 Task: Search one way flight ticket for 4 adults, 2 children, 2 infants in seat and 1 infant on lap in economy from Salina: Salina Regional Airport to Jacksonville: Albert J. Ellis Airport on 5-3-2023. Choice of flights is Singapure airlines. Price is upto 100000. Outbound departure time preference is 4:30.
Action: Mouse moved to (316, 272)
Screenshot: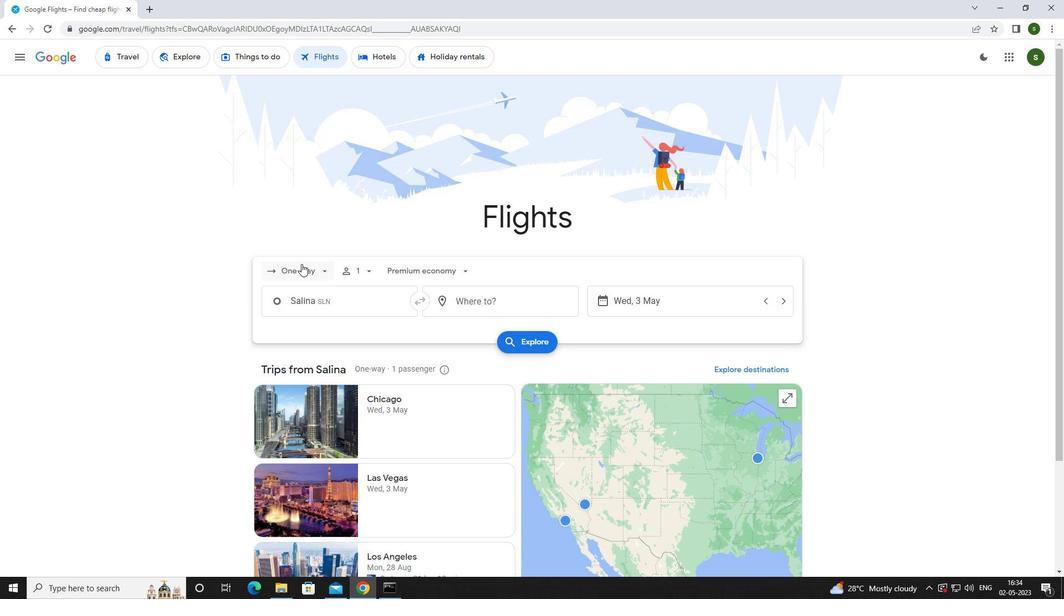 
Action: Mouse pressed left at (316, 272)
Screenshot: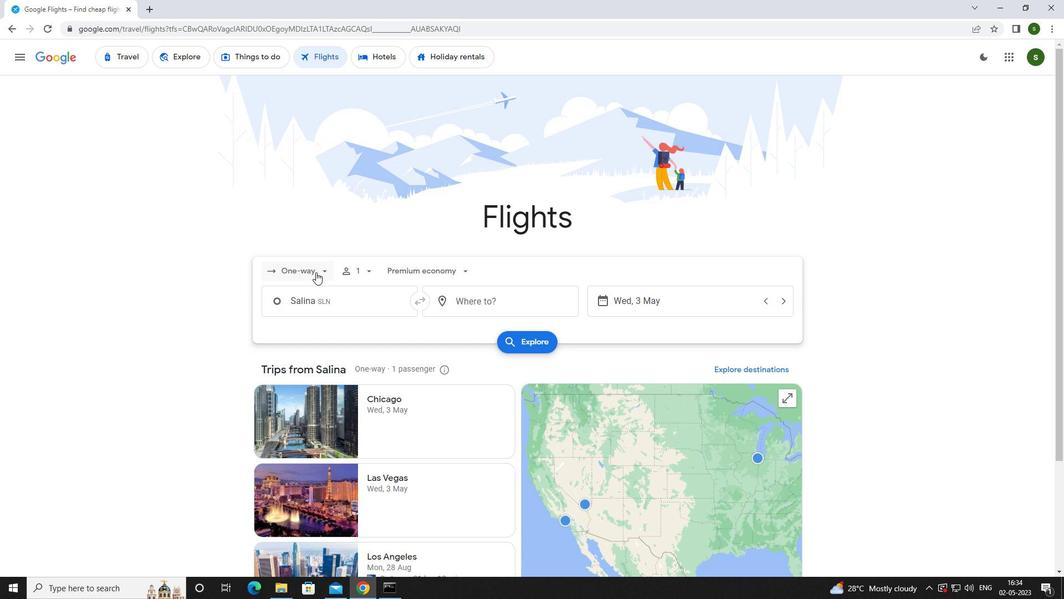 
Action: Mouse moved to (320, 320)
Screenshot: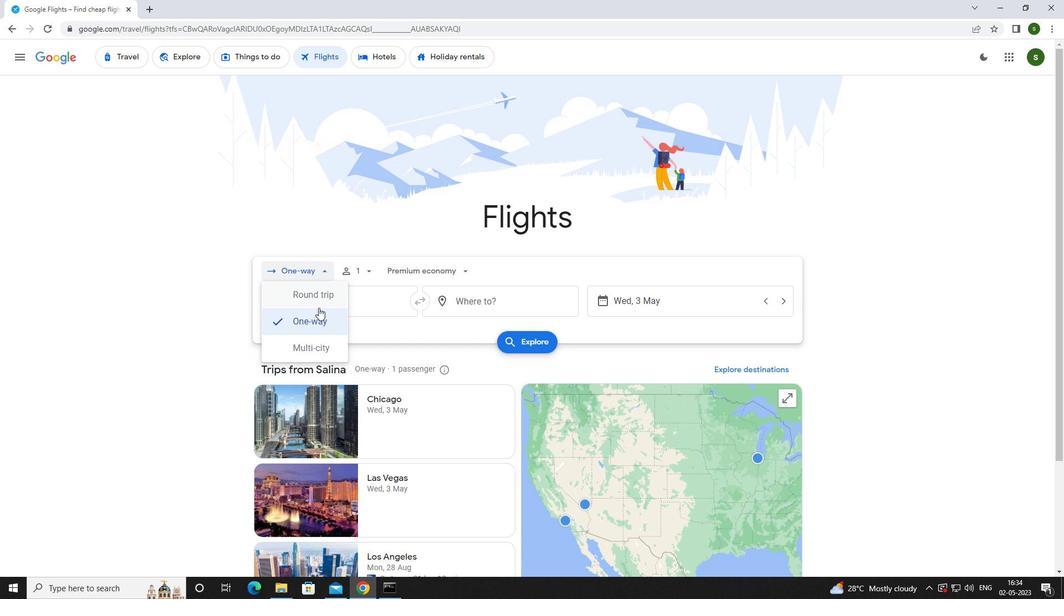 
Action: Mouse pressed left at (320, 320)
Screenshot: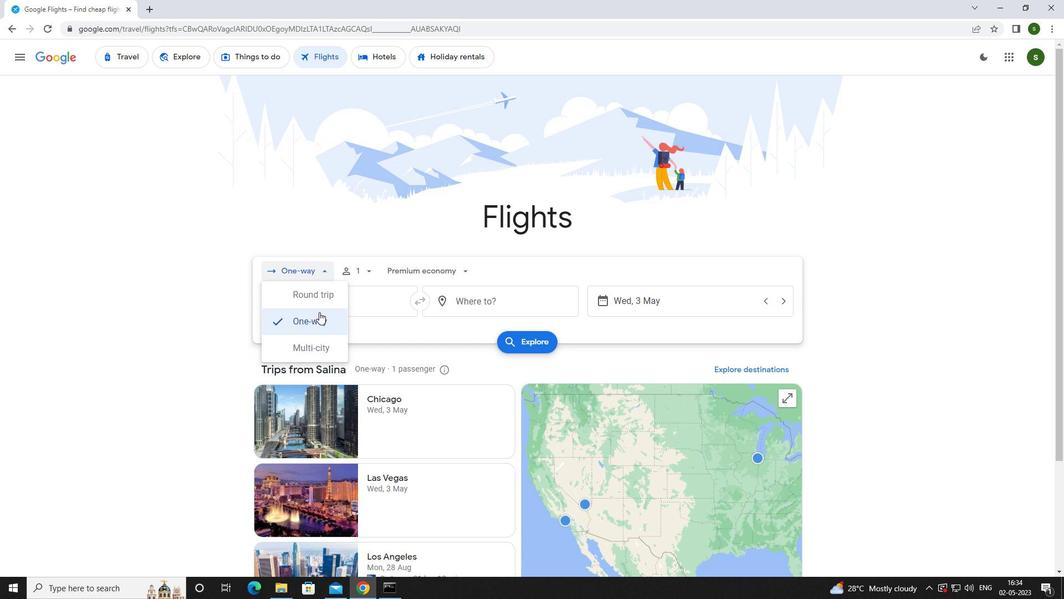 
Action: Mouse moved to (372, 271)
Screenshot: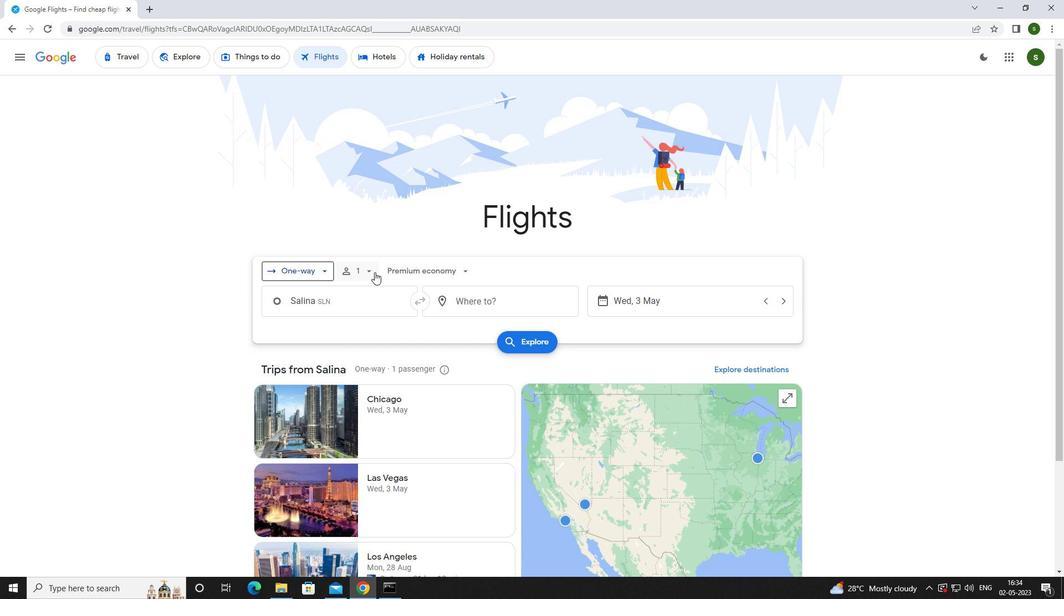 
Action: Mouse pressed left at (372, 271)
Screenshot: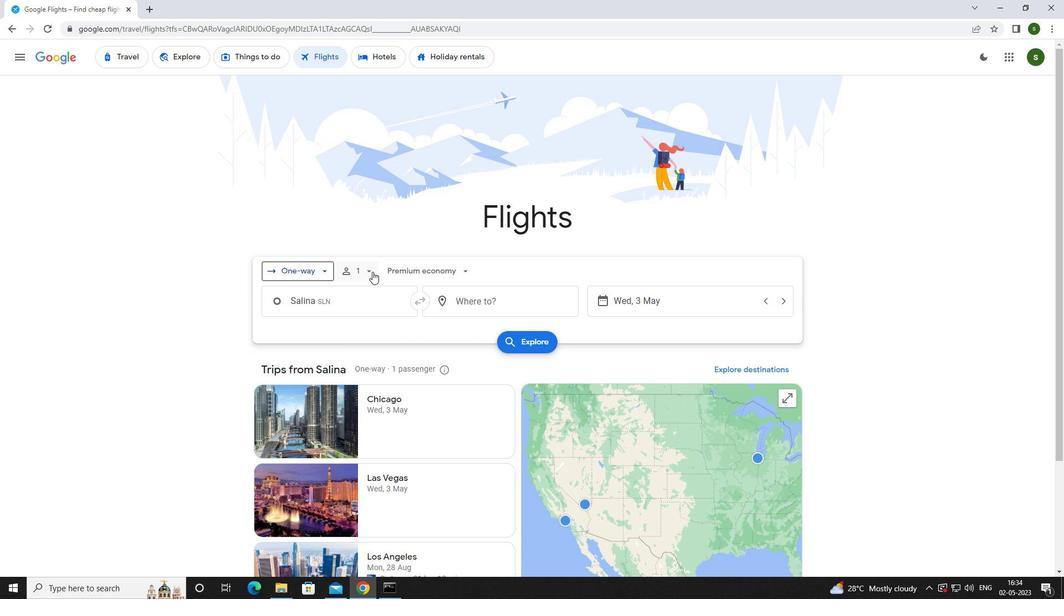 
Action: Mouse moved to (459, 300)
Screenshot: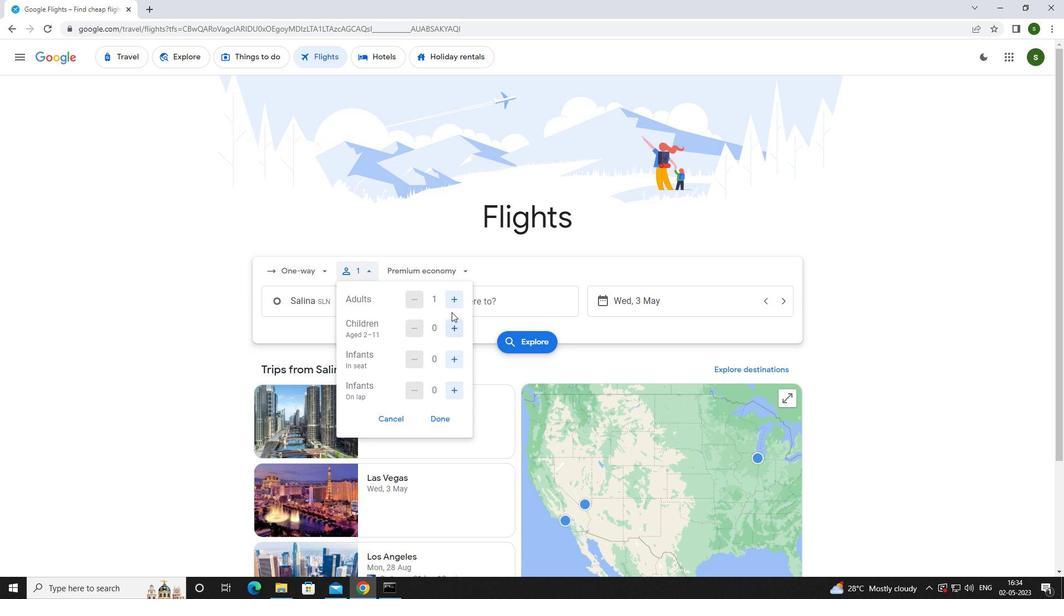 
Action: Mouse pressed left at (459, 300)
Screenshot: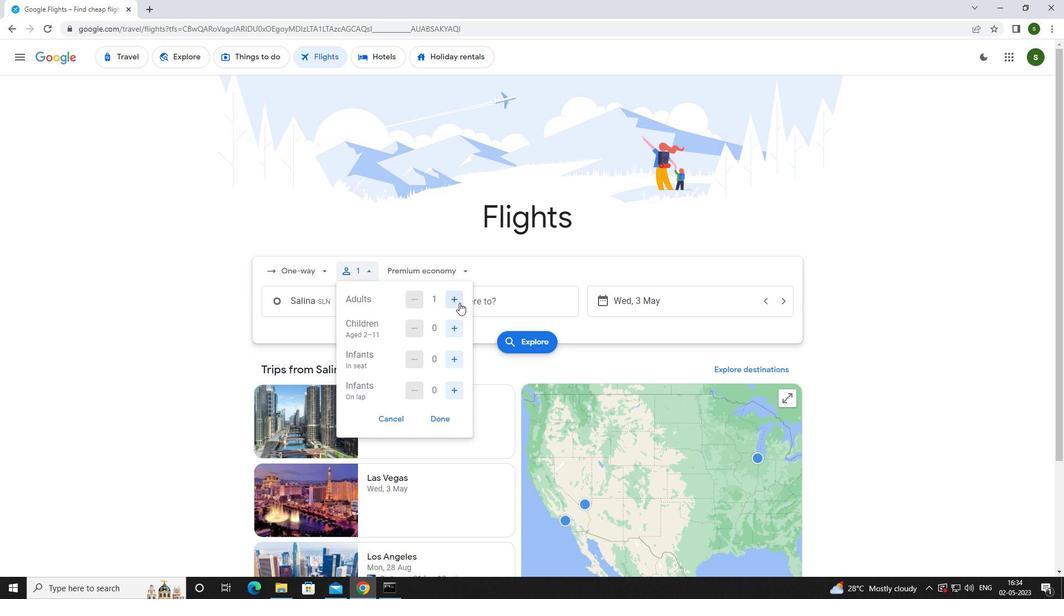 
Action: Mouse pressed left at (459, 300)
Screenshot: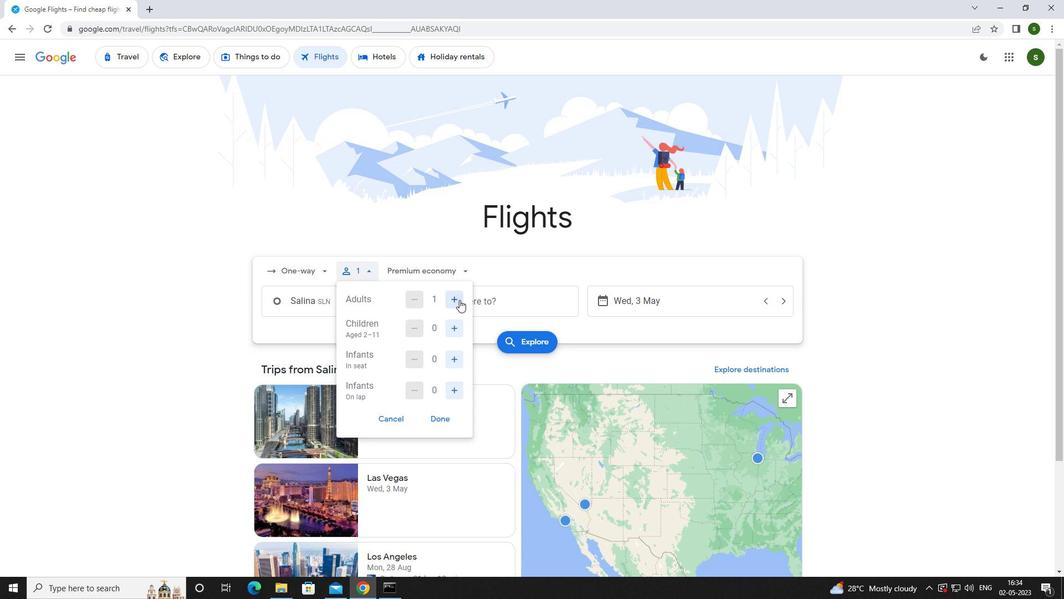 
Action: Mouse pressed left at (459, 300)
Screenshot: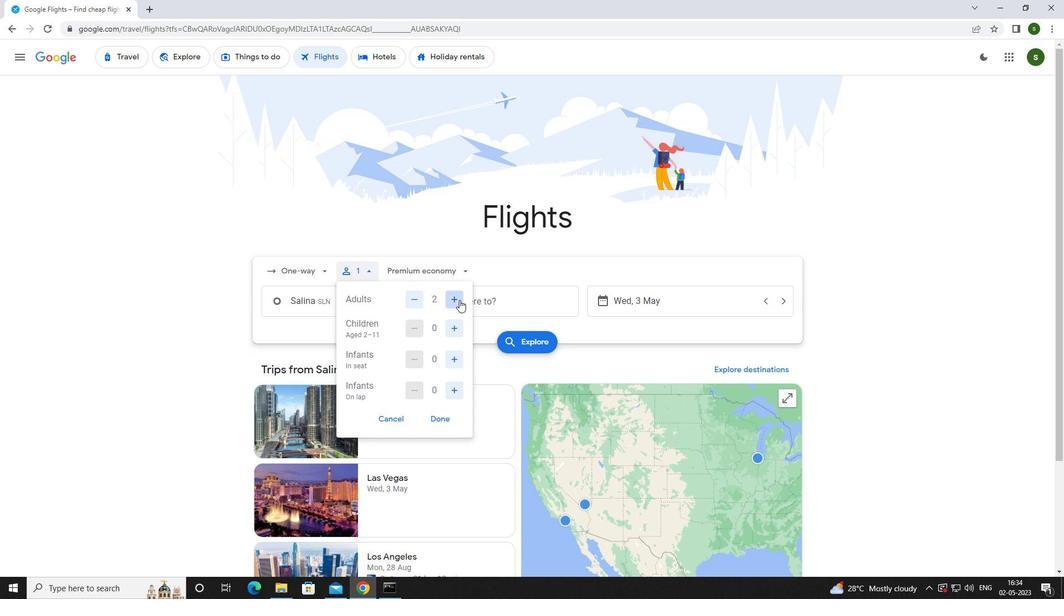 
Action: Mouse moved to (453, 325)
Screenshot: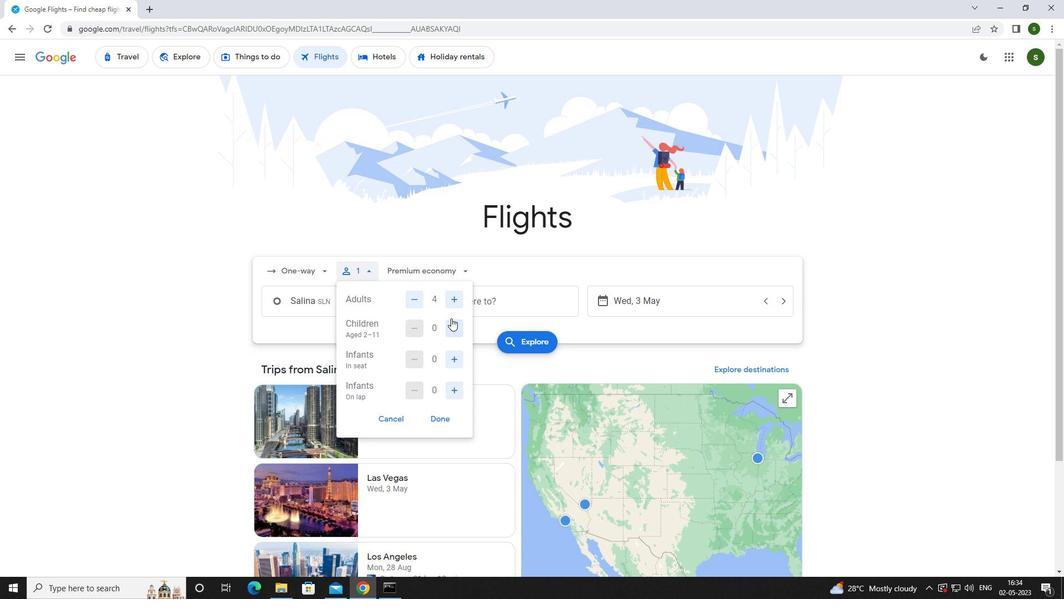 
Action: Mouse pressed left at (453, 325)
Screenshot: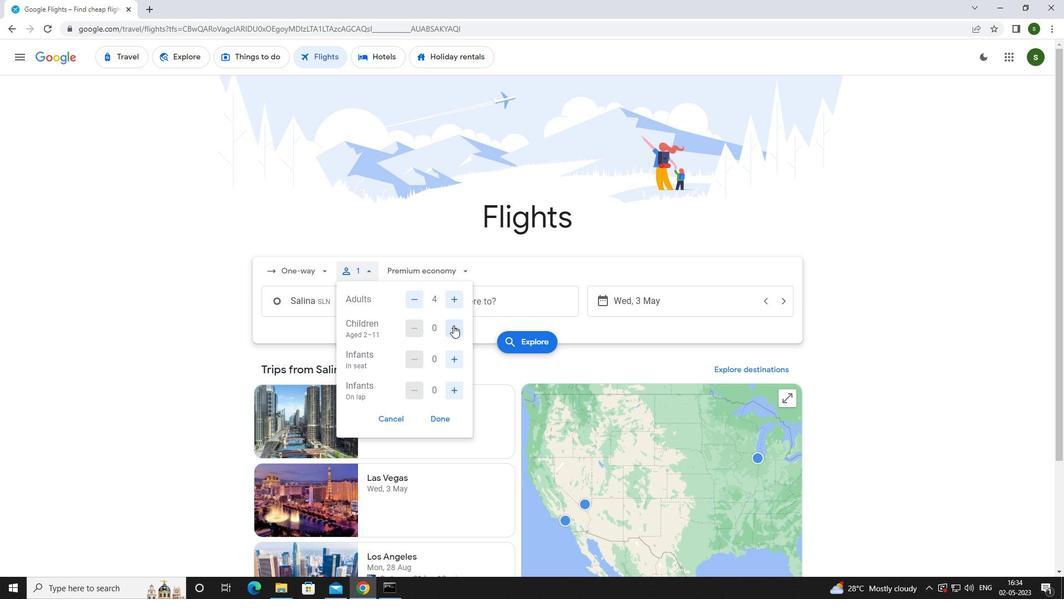 
Action: Mouse pressed left at (453, 325)
Screenshot: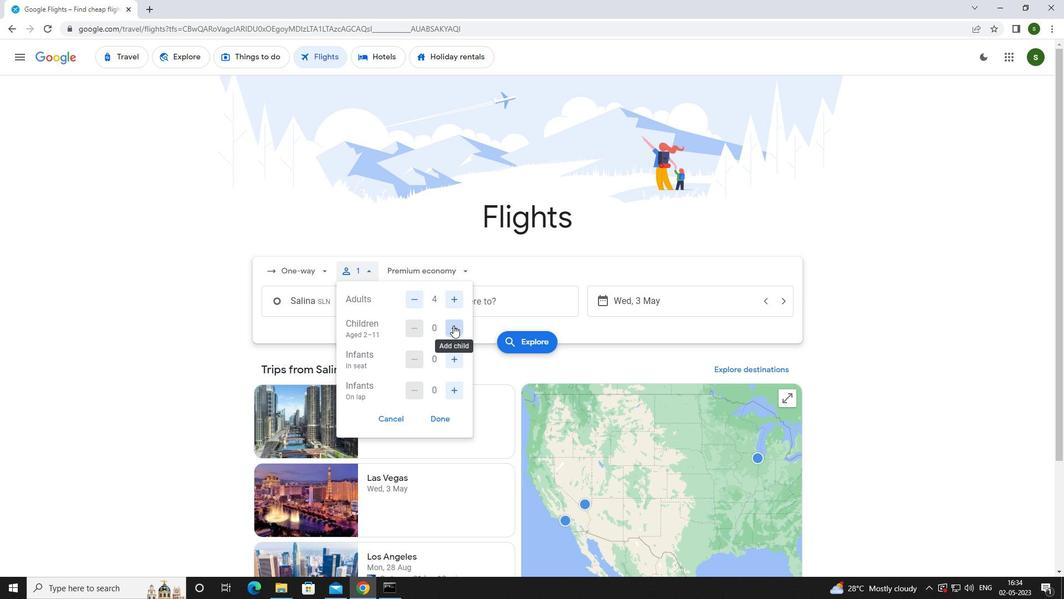 
Action: Mouse moved to (455, 355)
Screenshot: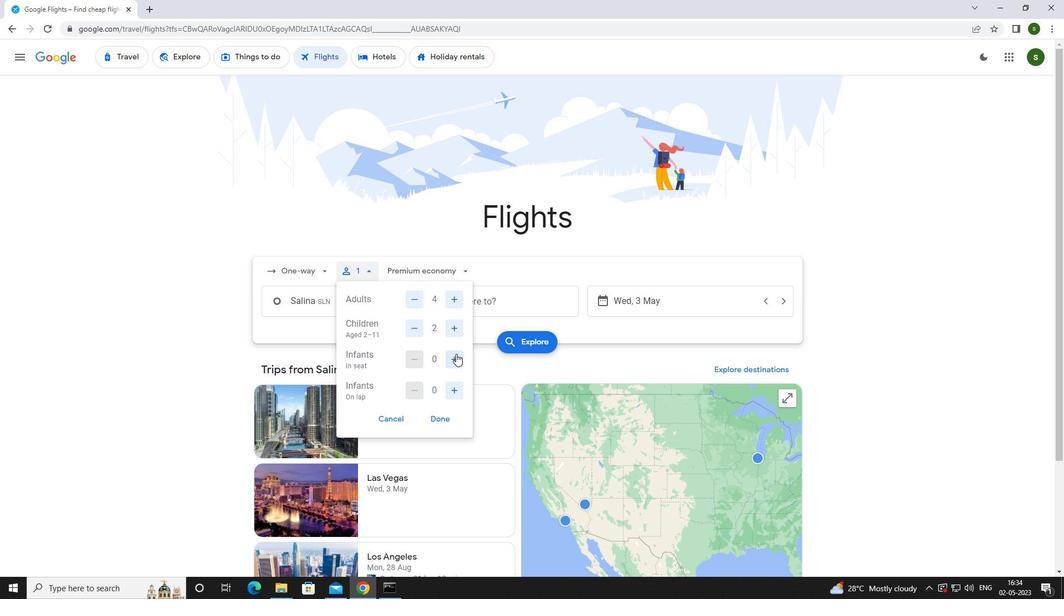 
Action: Mouse pressed left at (455, 355)
Screenshot: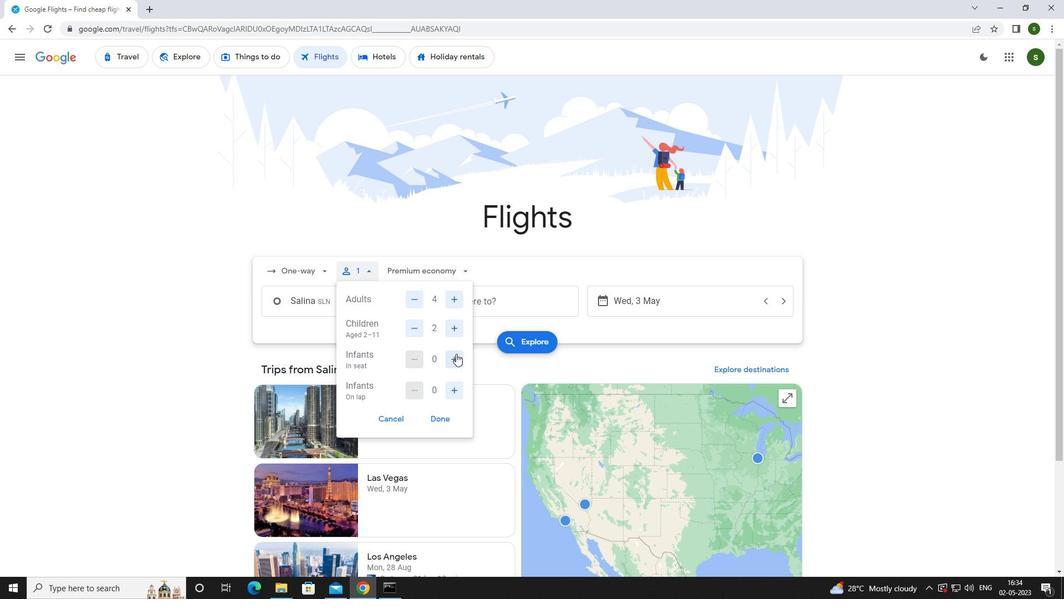 
Action: Mouse pressed left at (455, 355)
Screenshot: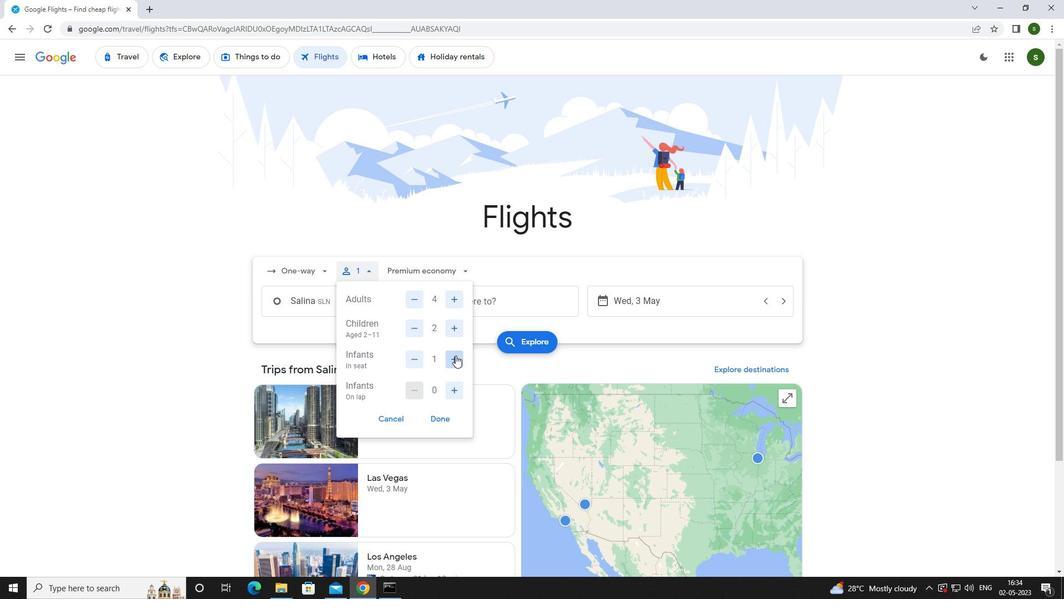 
Action: Mouse moved to (452, 389)
Screenshot: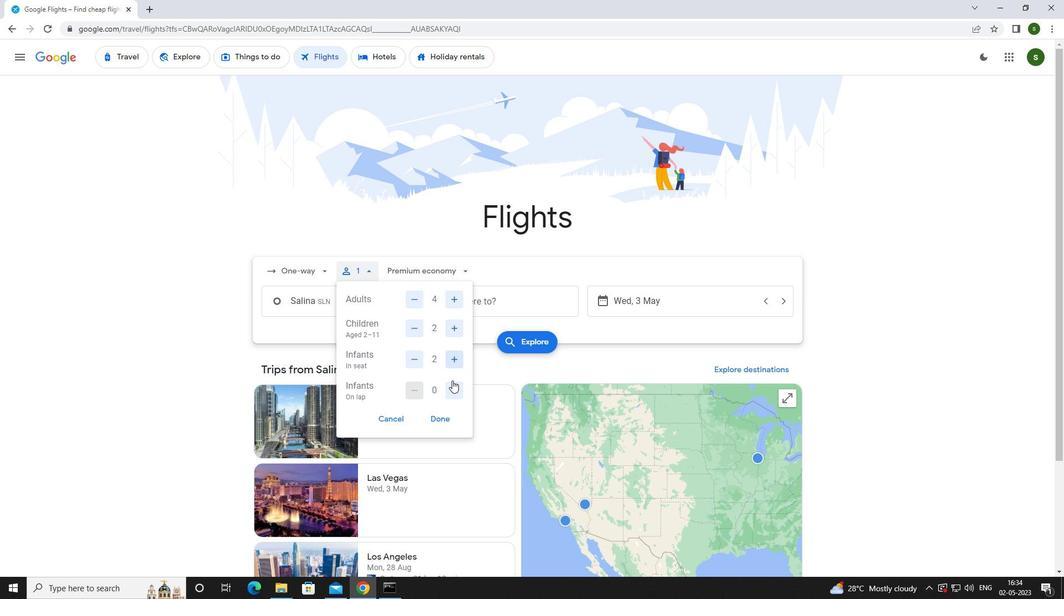 
Action: Mouse pressed left at (452, 389)
Screenshot: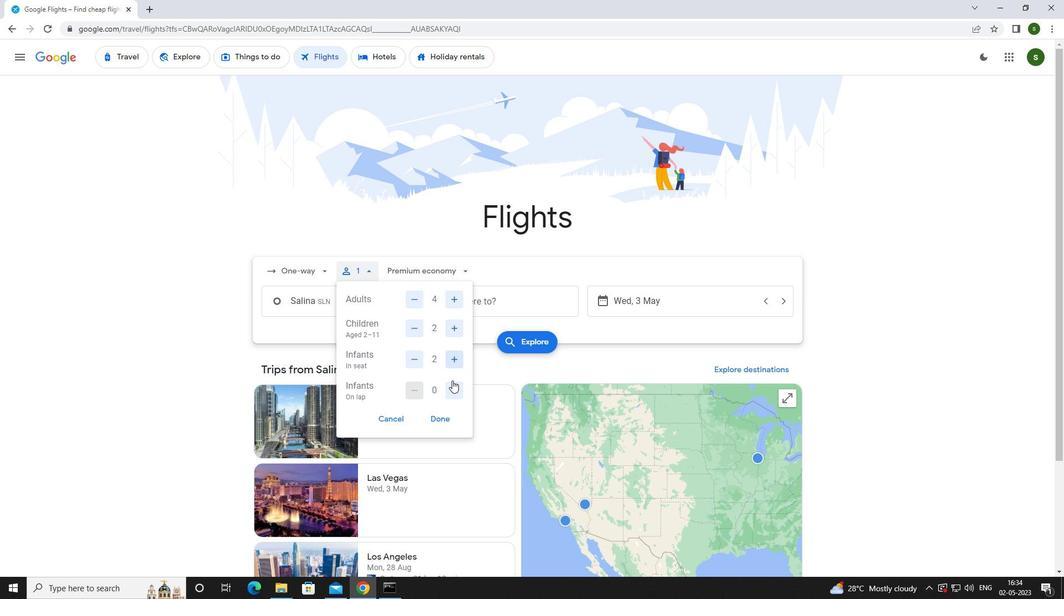
Action: Mouse moved to (455, 272)
Screenshot: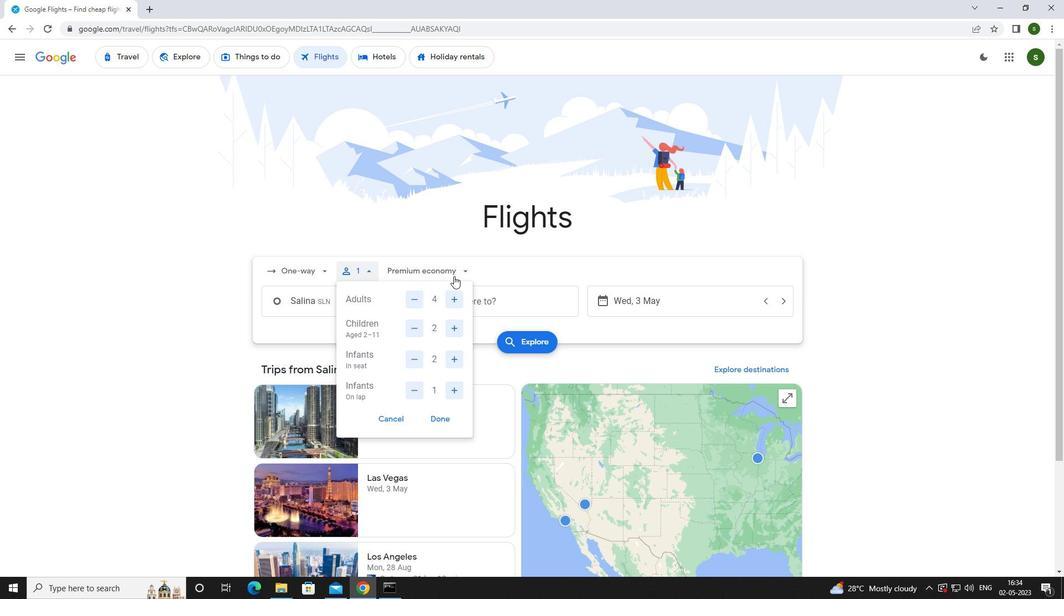 
Action: Mouse pressed left at (455, 272)
Screenshot: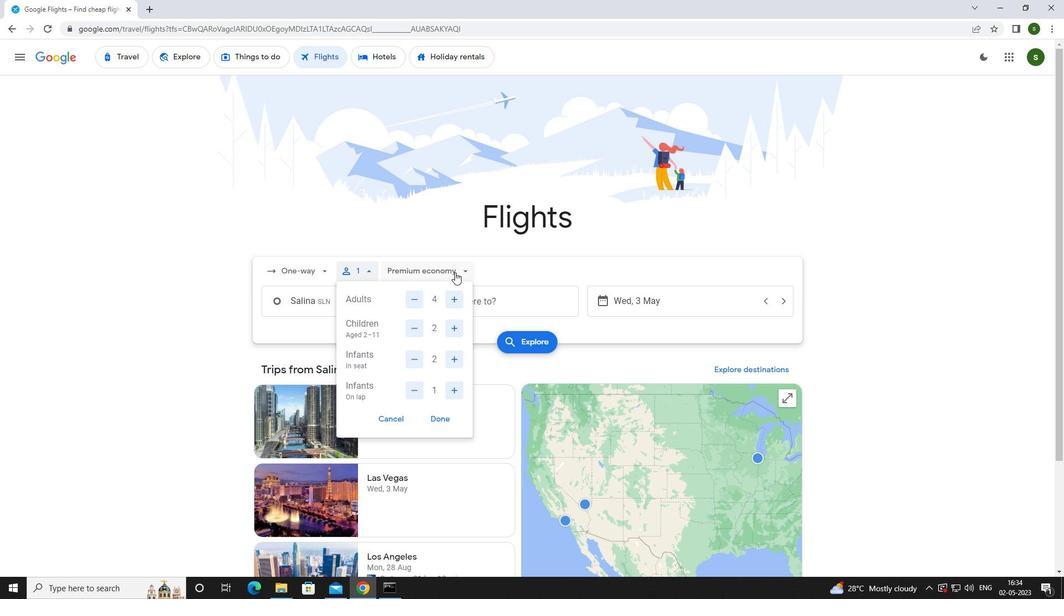 
Action: Mouse moved to (453, 292)
Screenshot: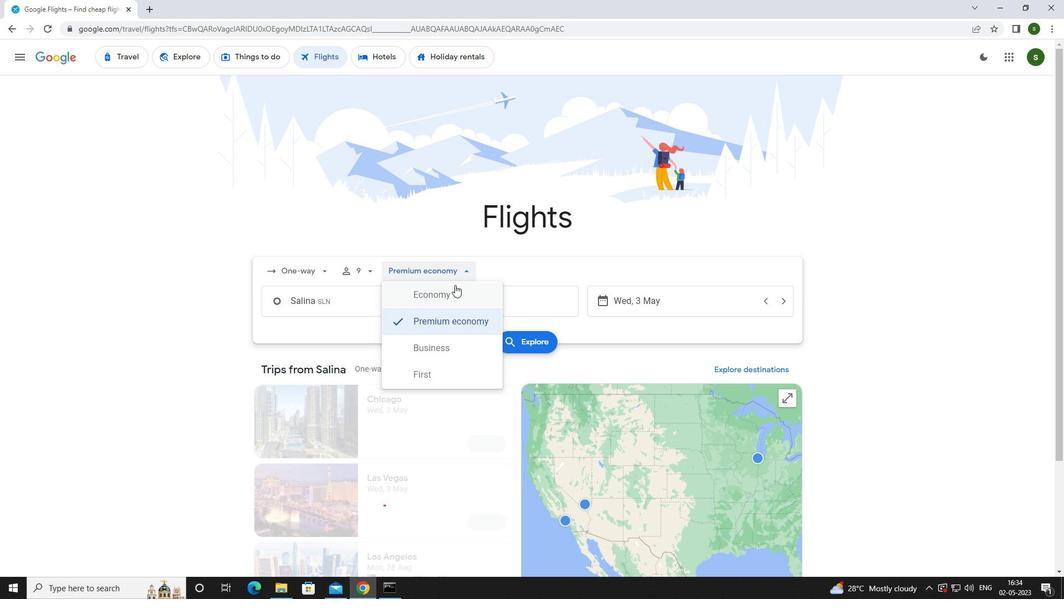 
Action: Mouse pressed left at (453, 292)
Screenshot: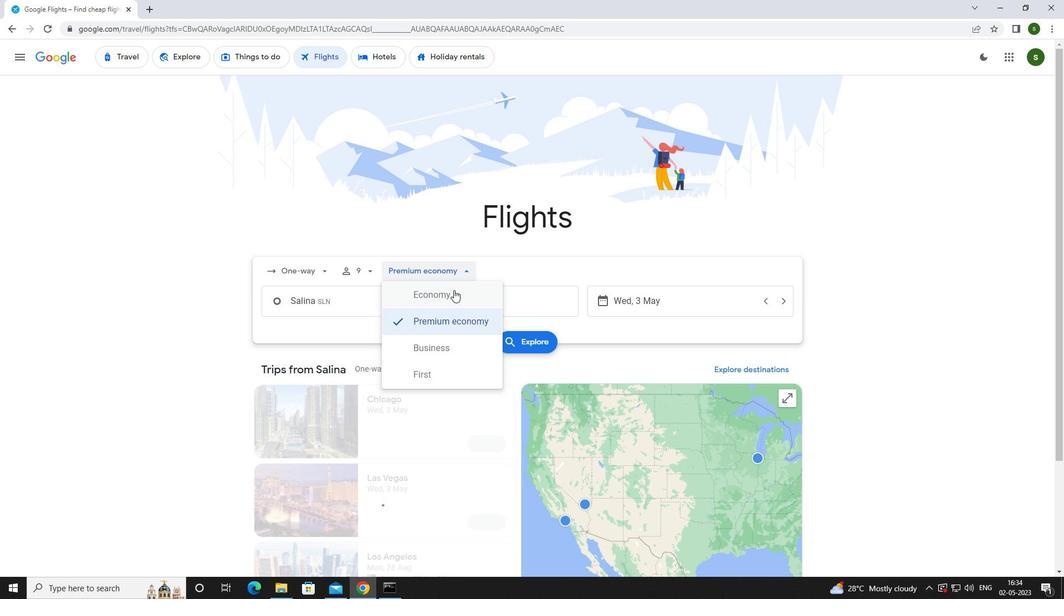 
Action: Mouse moved to (381, 304)
Screenshot: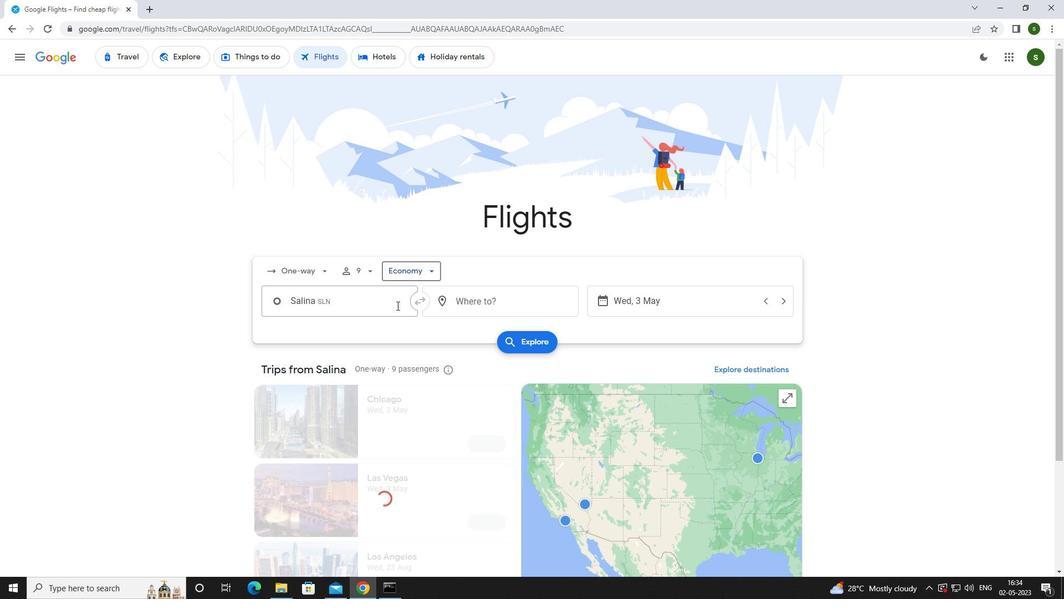 
Action: Mouse pressed left at (381, 304)
Screenshot: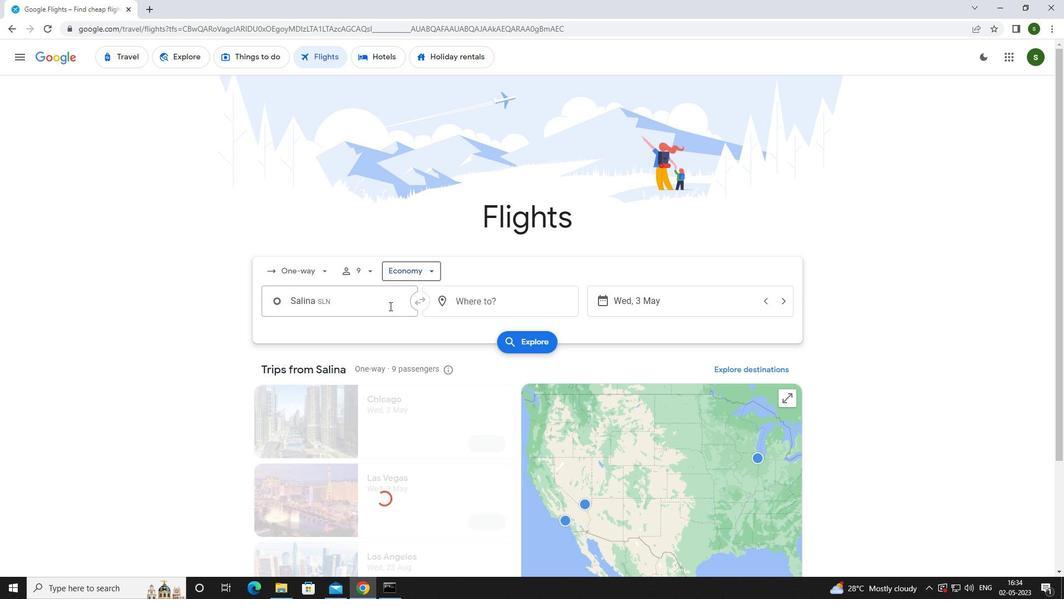 
Action: Key pressed <Key.caps_lock>s<Key.caps_lock>alina
Screenshot: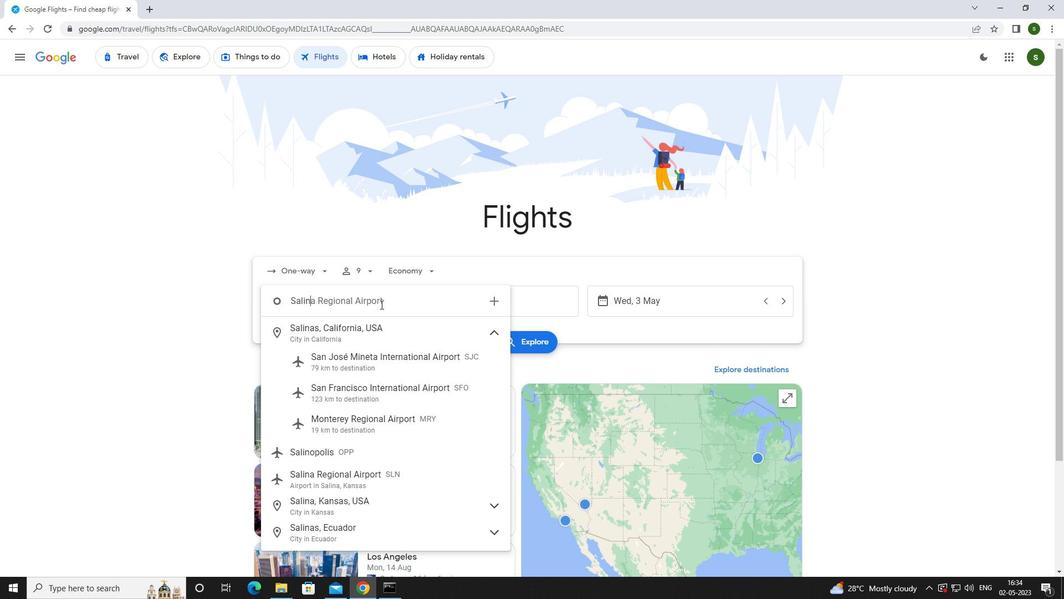 
Action: Mouse moved to (362, 448)
Screenshot: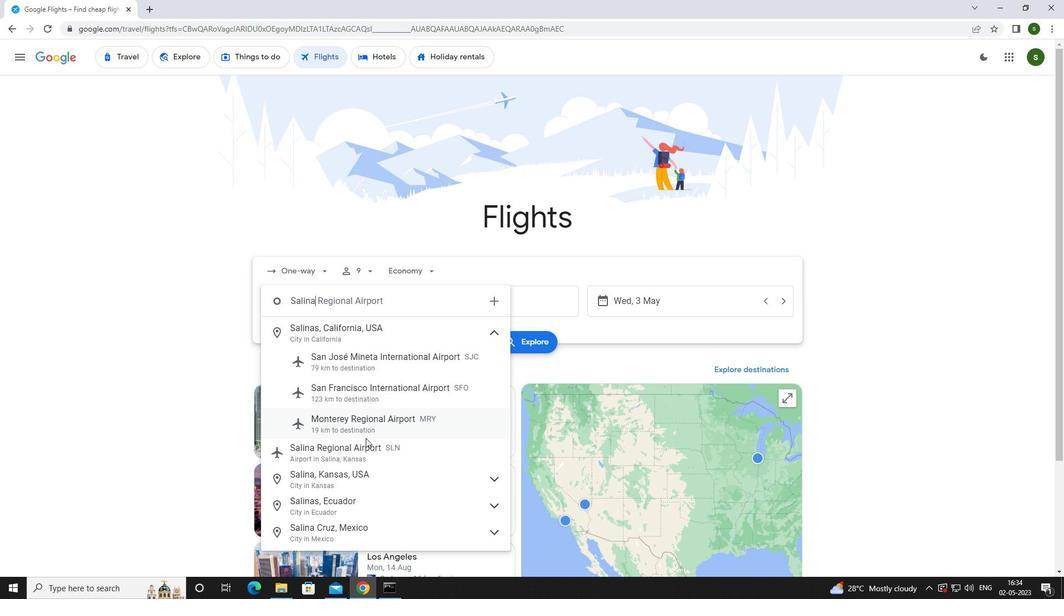 
Action: Mouse pressed left at (362, 448)
Screenshot: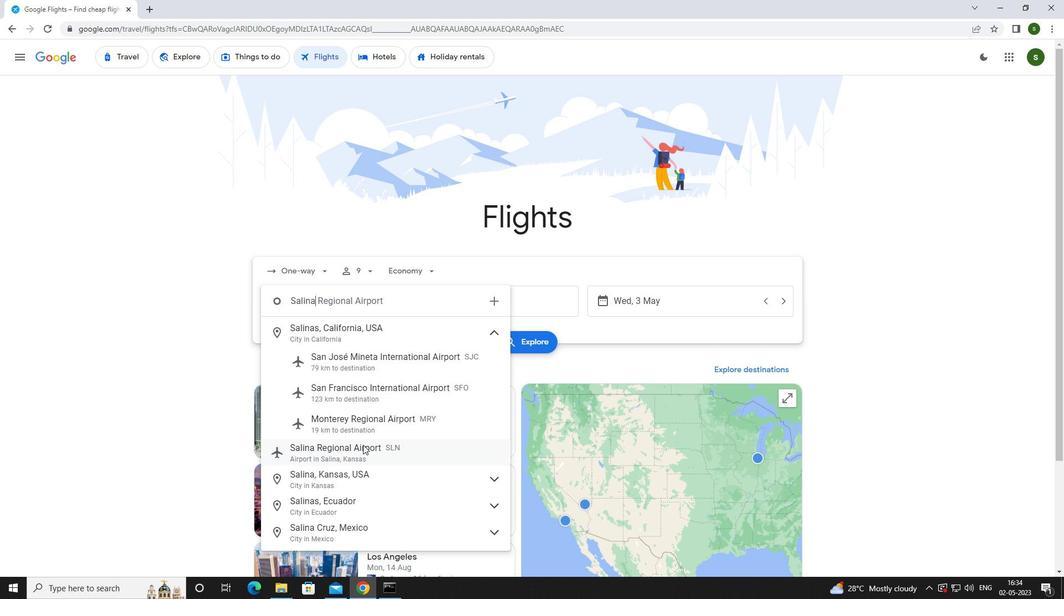 
Action: Mouse moved to (498, 303)
Screenshot: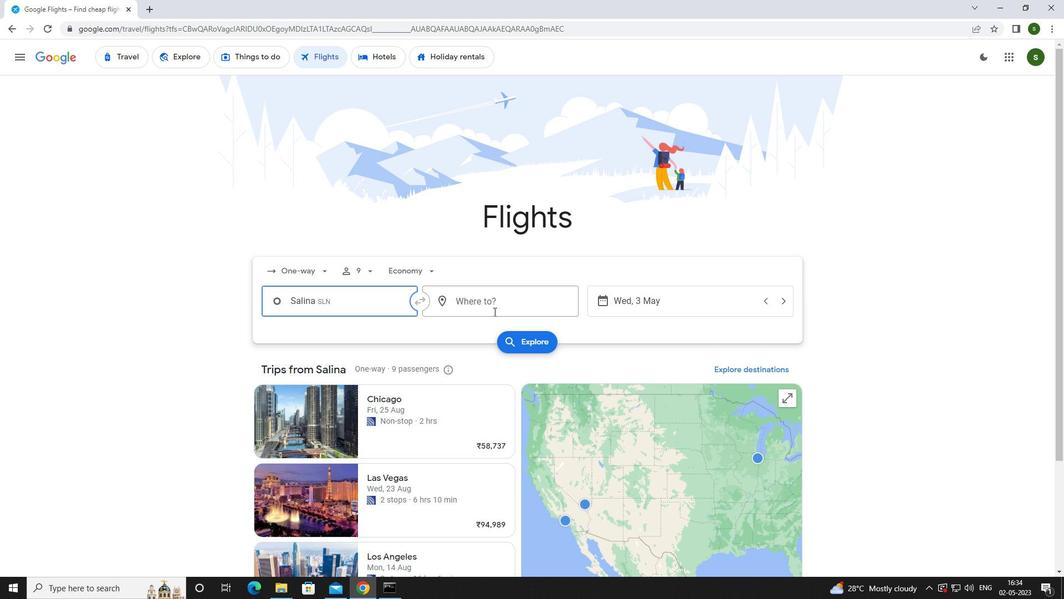
Action: Mouse pressed left at (498, 303)
Screenshot: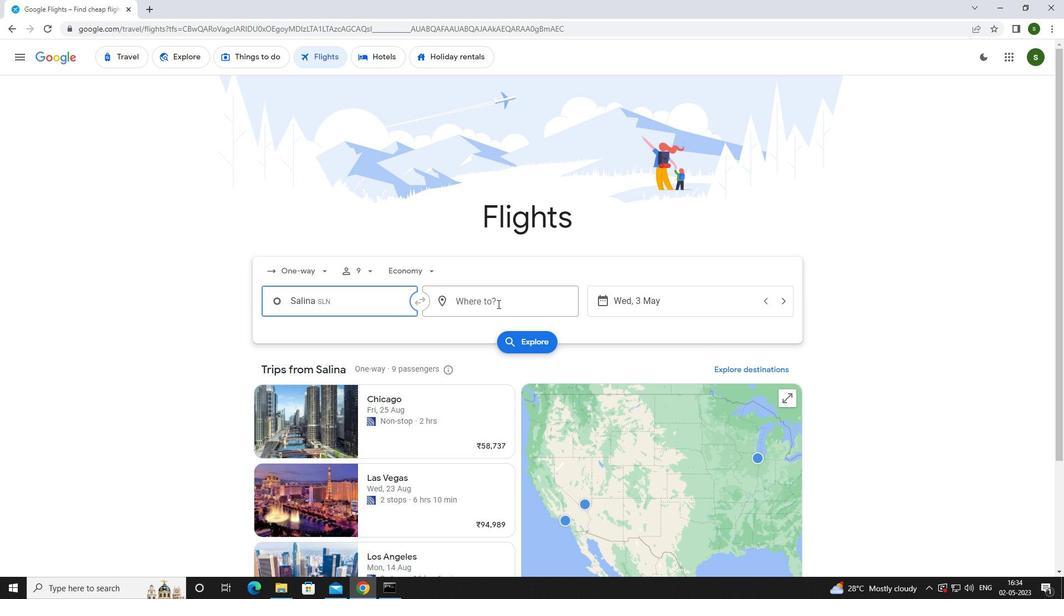 
Action: Mouse moved to (449, 311)
Screenshot: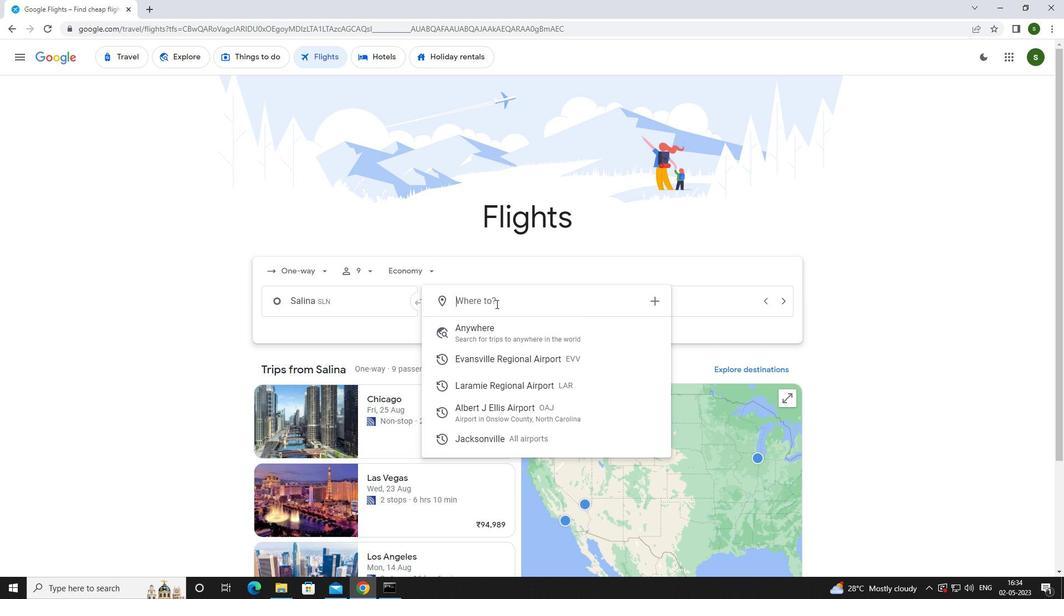 
Action: Key pressed <Key.caps_lock>a<Key.caps_lock>lbert<Key.space>
Screenshot: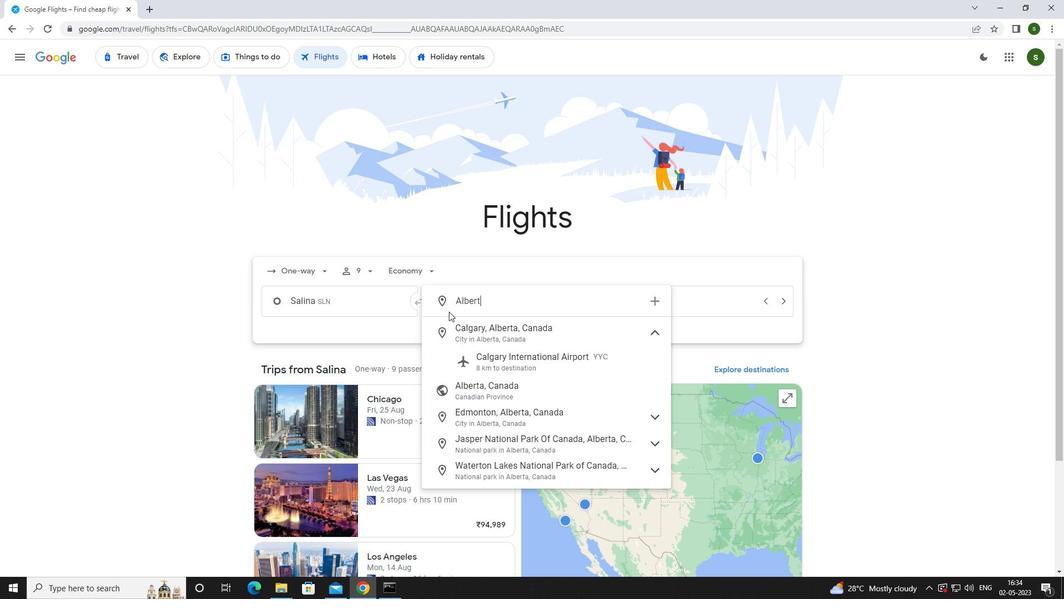 
Action: Mouse moved to (481, 328)
Screenshot: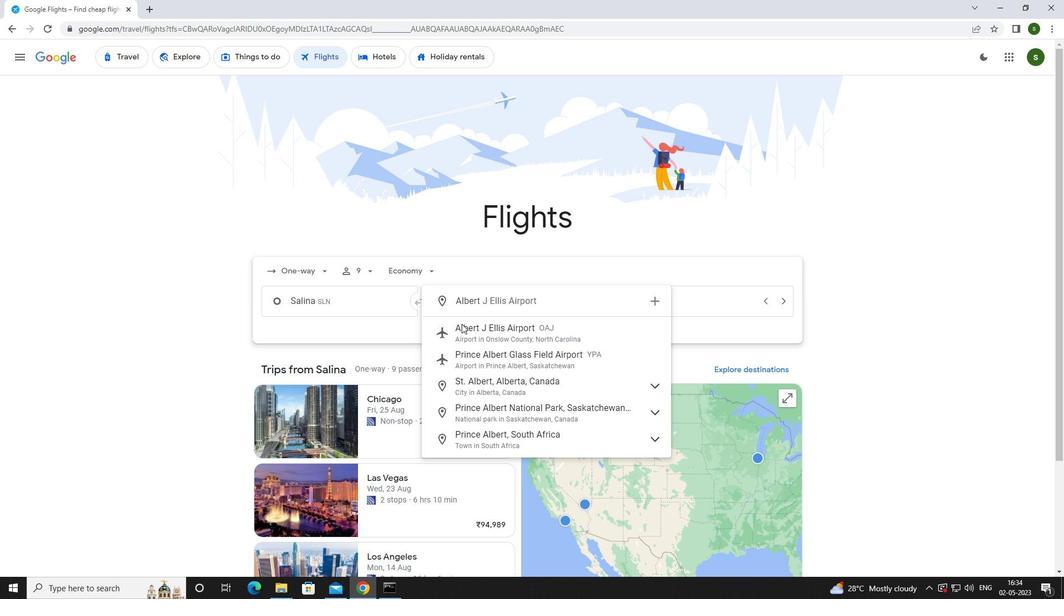 
Action: Mouse pressed left at (481, 328)
Screenshot: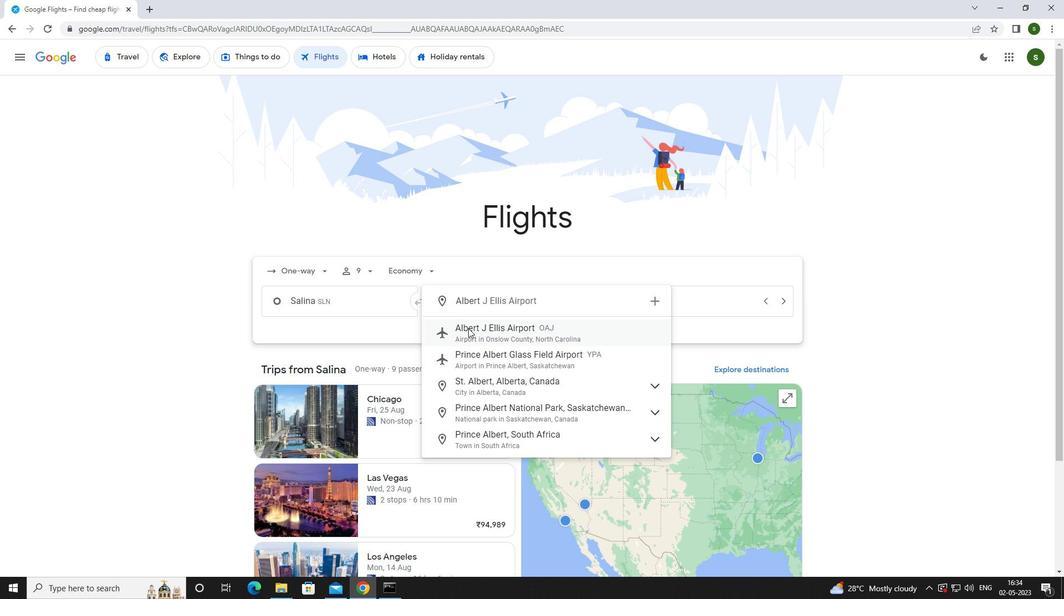
Action: Mouse moved to (669, 300)
Screenshot: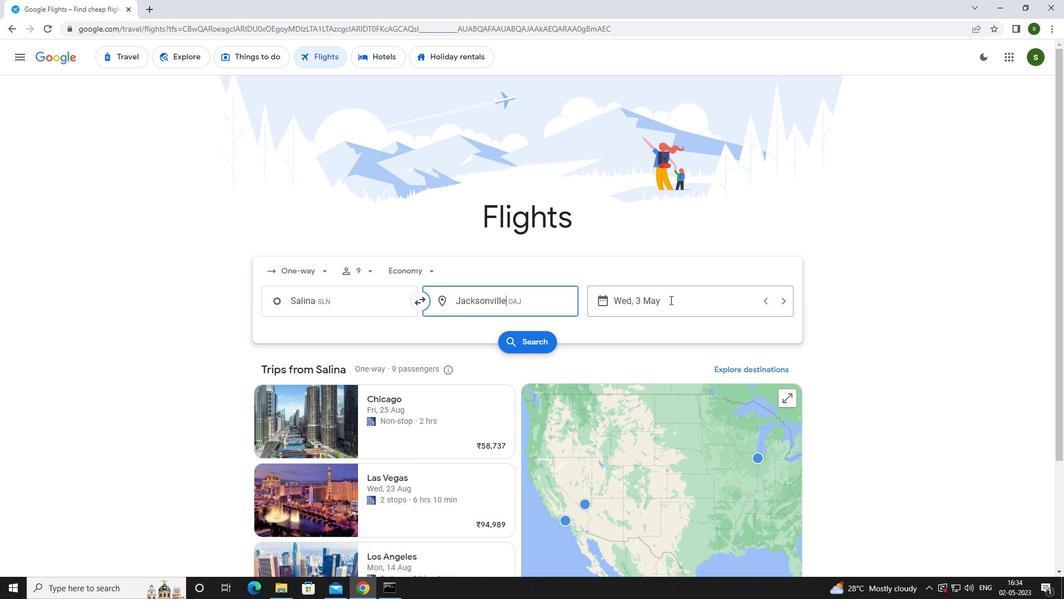 
Action: Mouse pressed left at (669, 300)
Screenshot: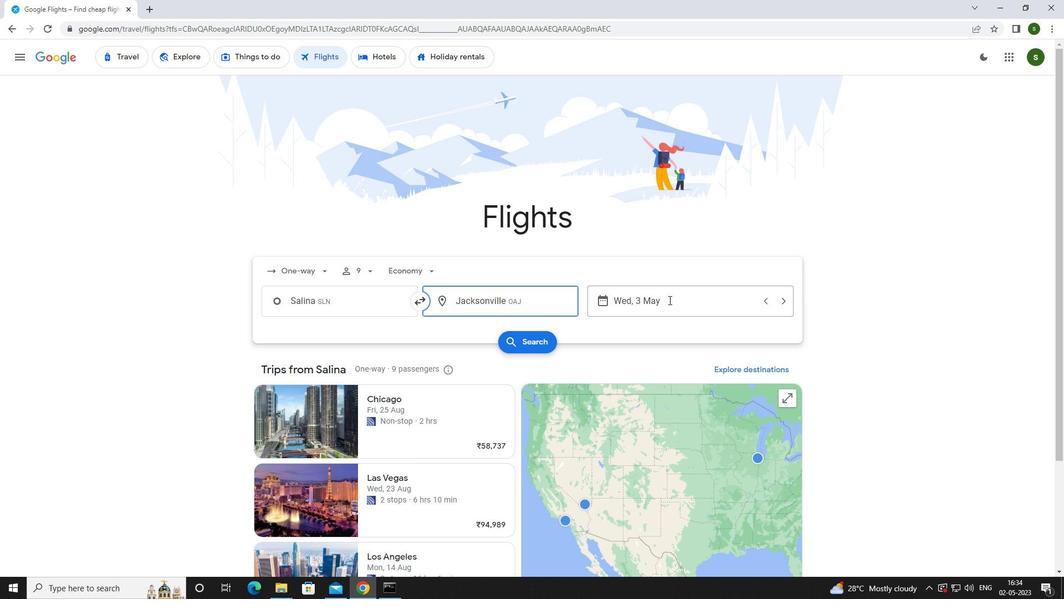 
Action: Mouse moved to (480, 376)
Screenshot: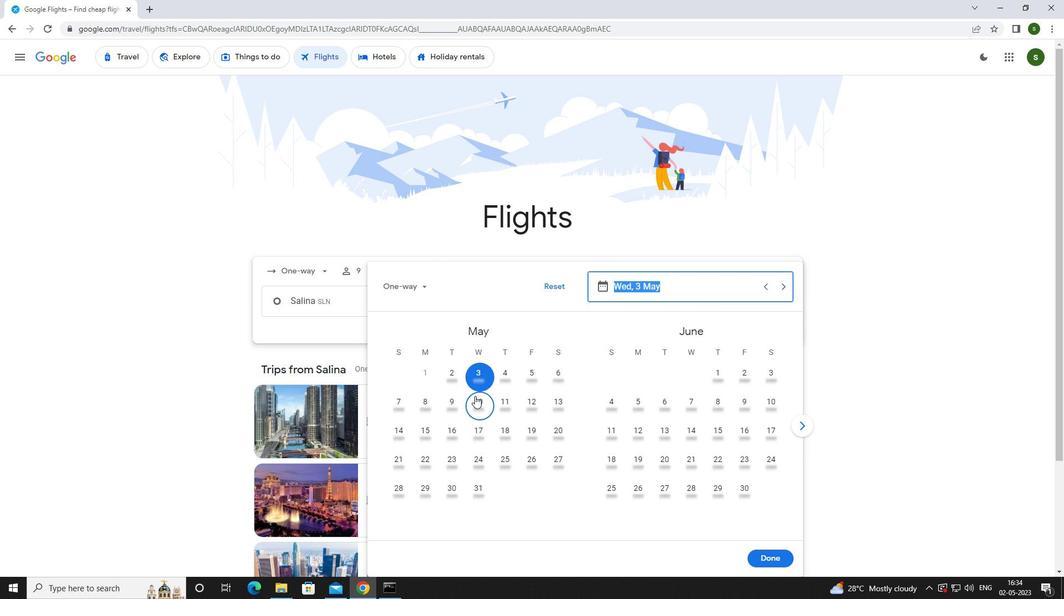 
Action: Mouse pressed left at (480, 376)
Screenshot: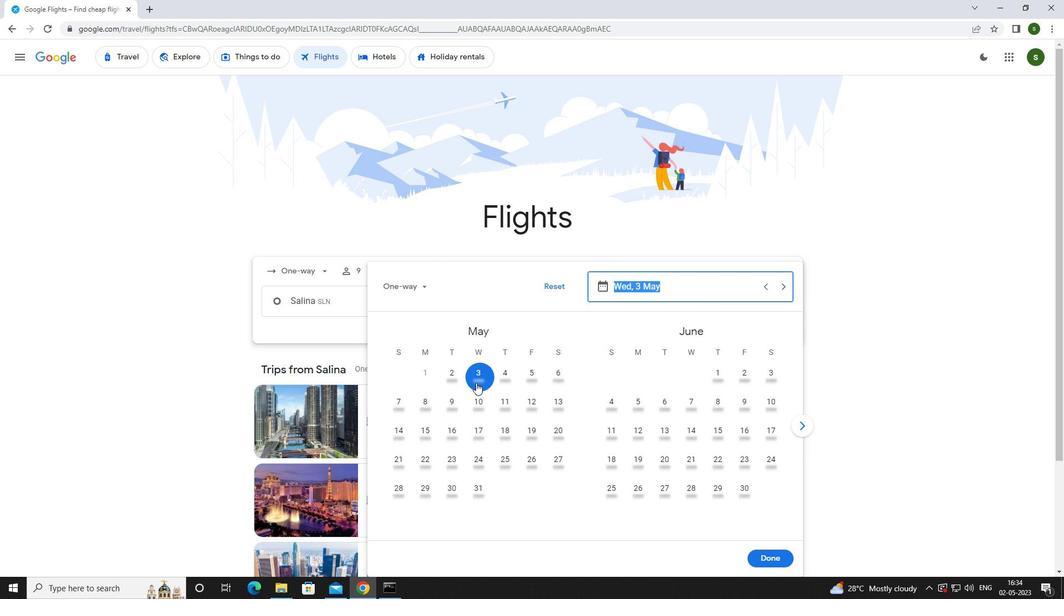 
Action: Mouse moved to (777, 555)
Screenshot: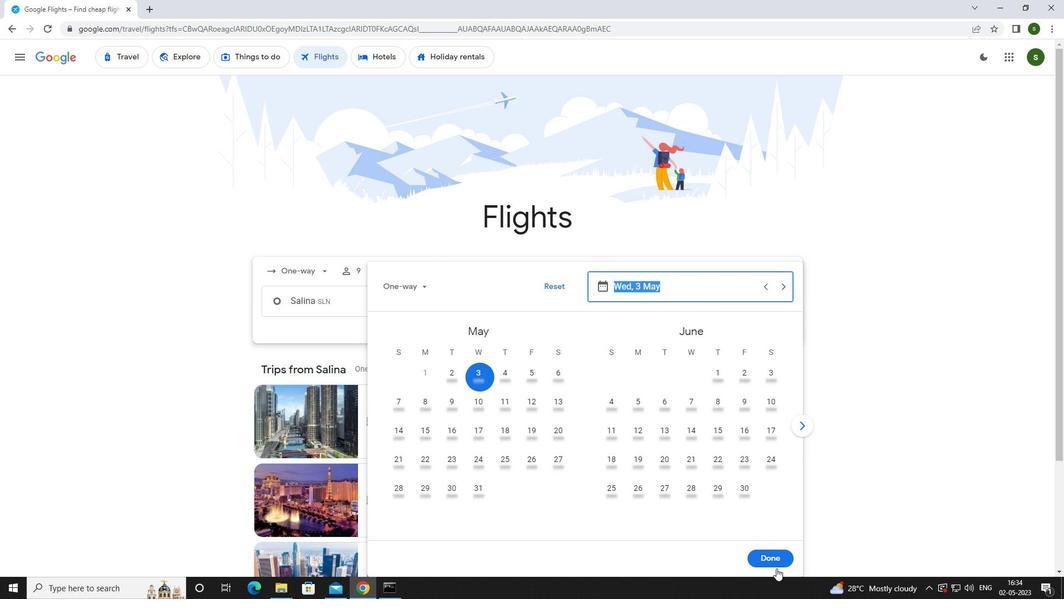 
Action: Mouse pressed left at (777, 555)
Screenshot: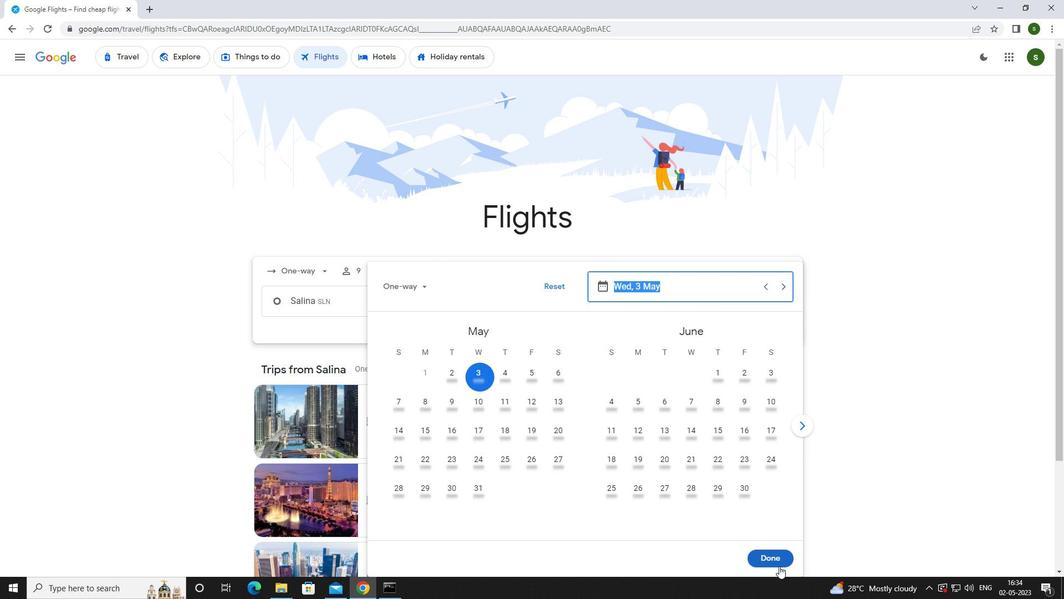 
Action: Mouse moved to (533, 341)
Screenshot: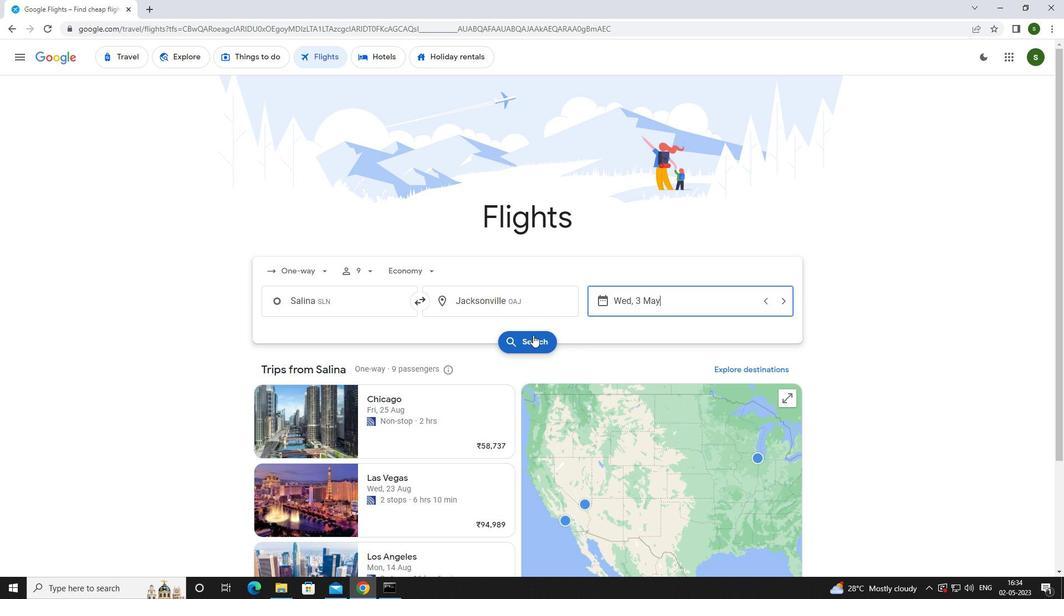 
Action: Mouse pressed left at (533, 341)
Screenshot: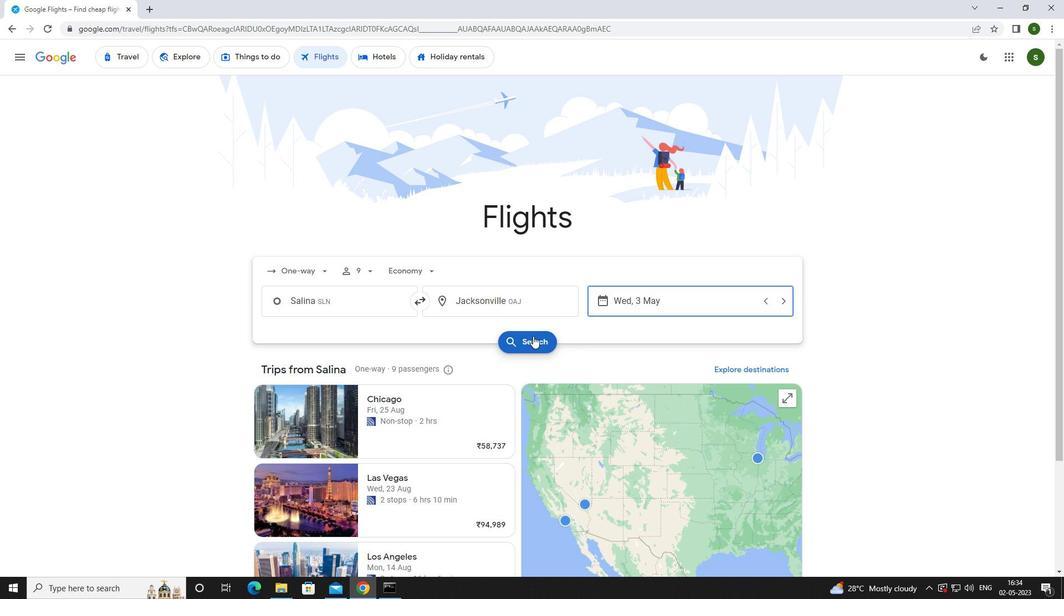 
Action: Mouse moved to (285, 159)
Screenshot: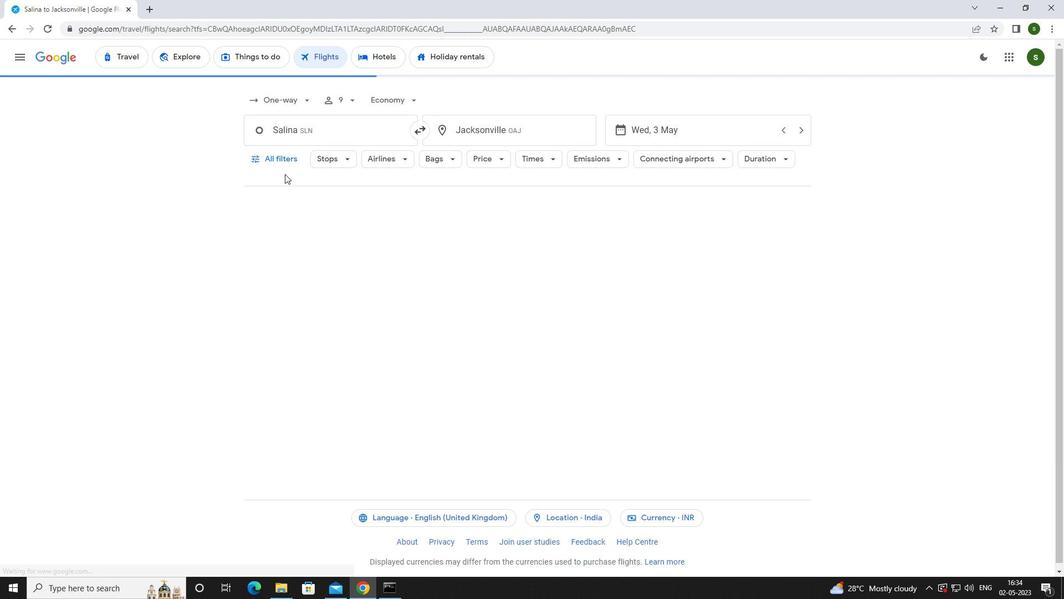 
Action: Mouse pressed left at (285, 159)
Screenshot: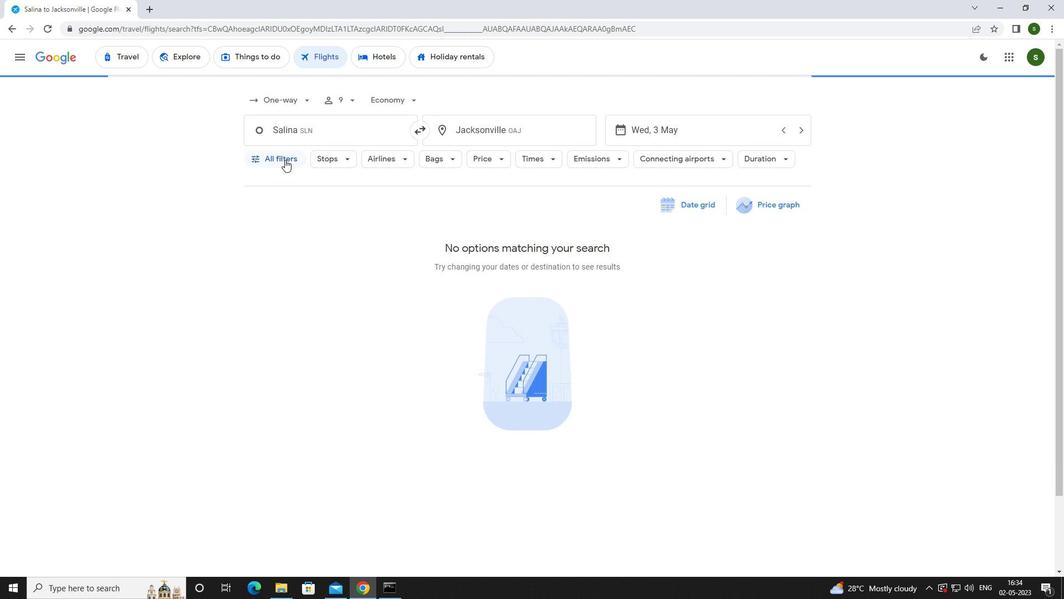 
Action: Mouse moved to (413, 395)
Screenshot: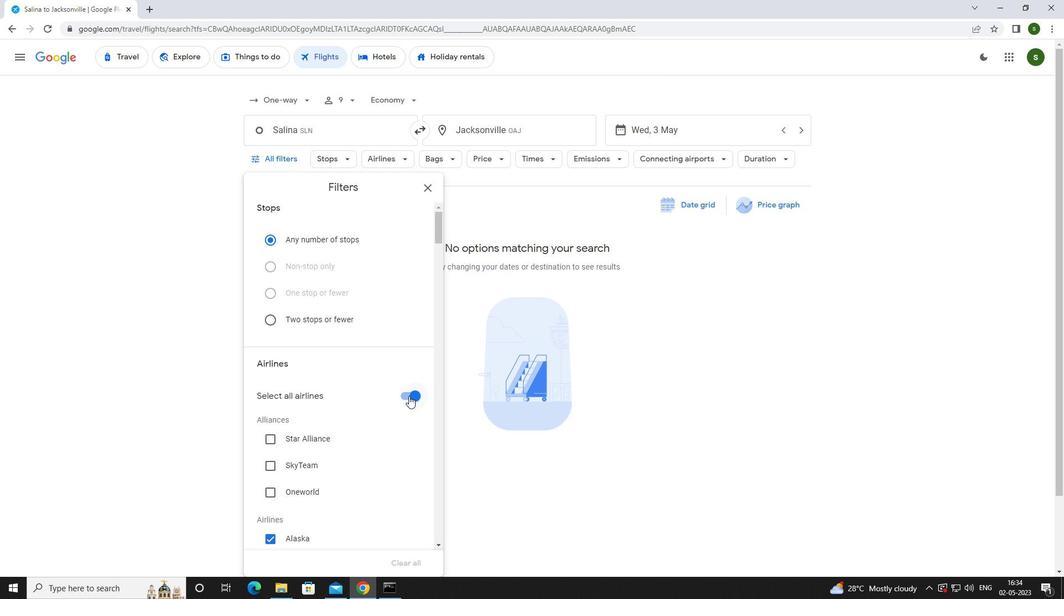 
Action: Mouse pressed left at (413, 395)
Screenshot: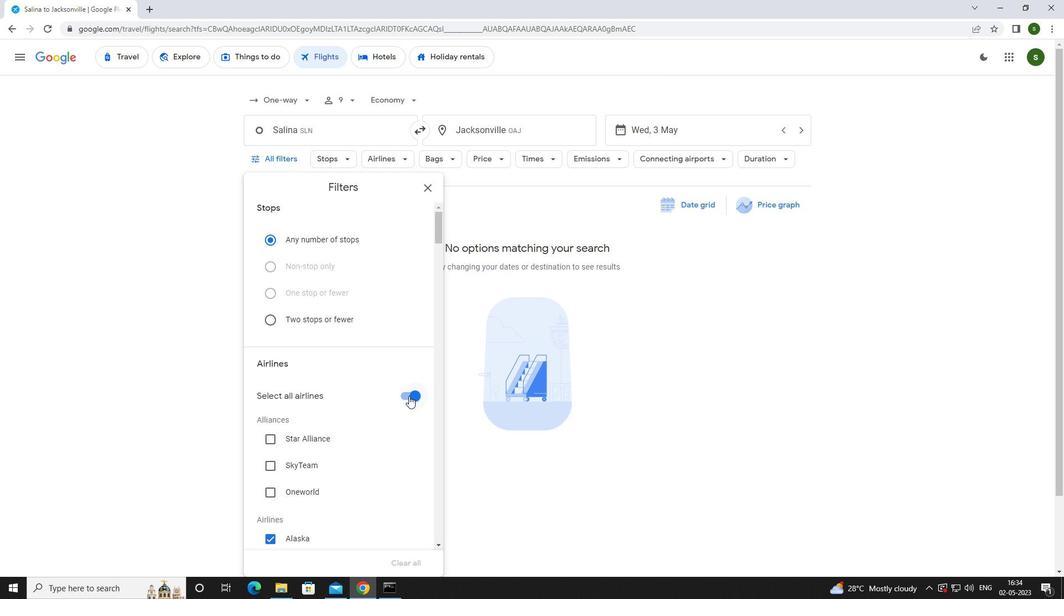 
Action: Mouse moved to (374, 355)
Screenshot: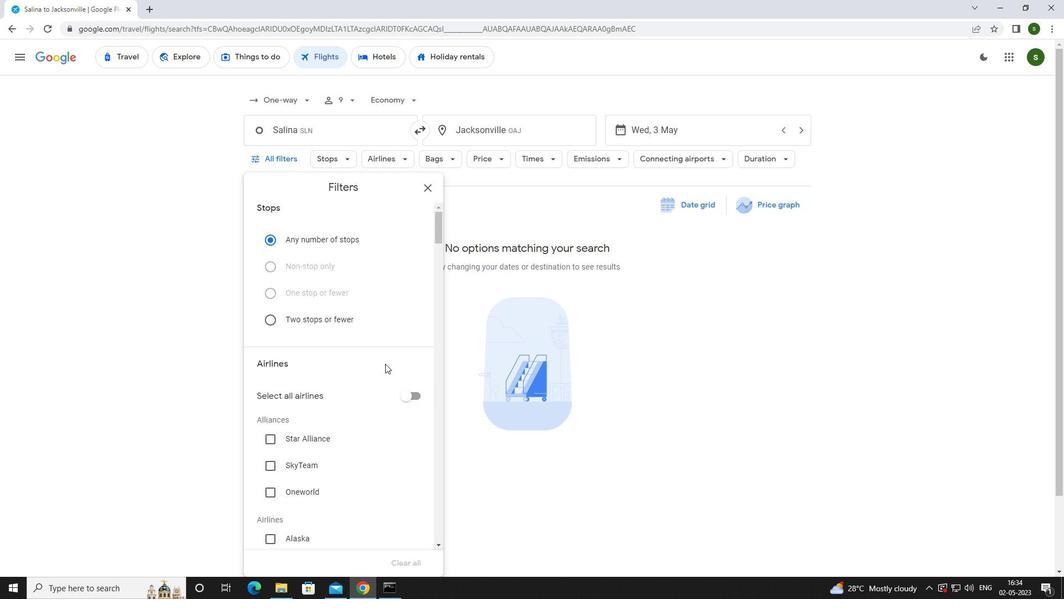 
Action: Mouse scrolled (374, 354) with delta (0, 0)
Screenshot: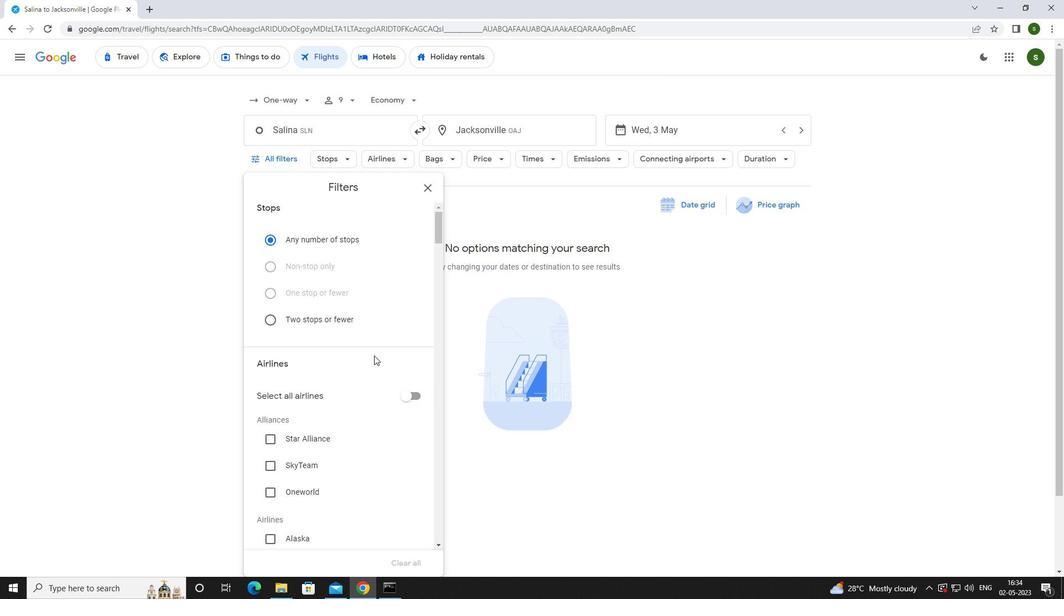 
Action: Mouse scrolled (374, 354) with delta (0, 0)
Screenshot: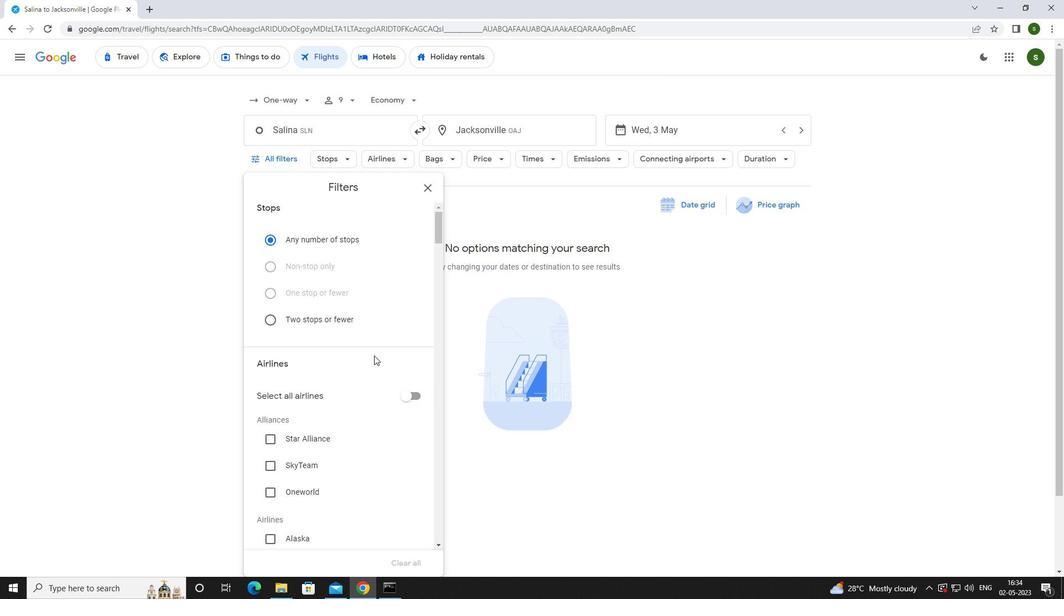 
Action: Mouse scrolled (374, 354) with delta (0, 0)
Screenshot: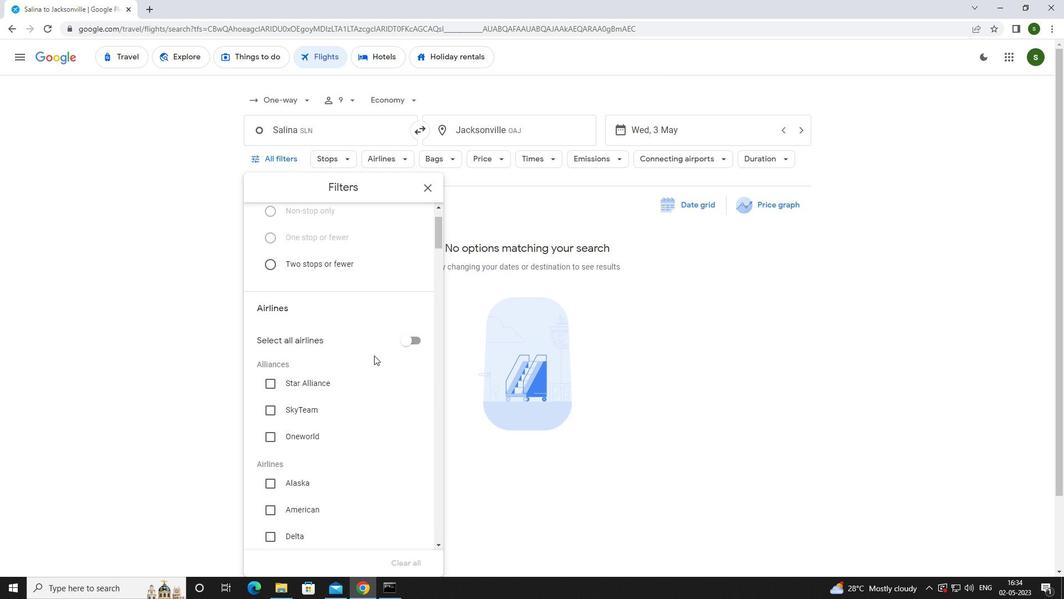 
Action: Mouse scrolled (374, 354) with delta (0, 0)
Screenshot: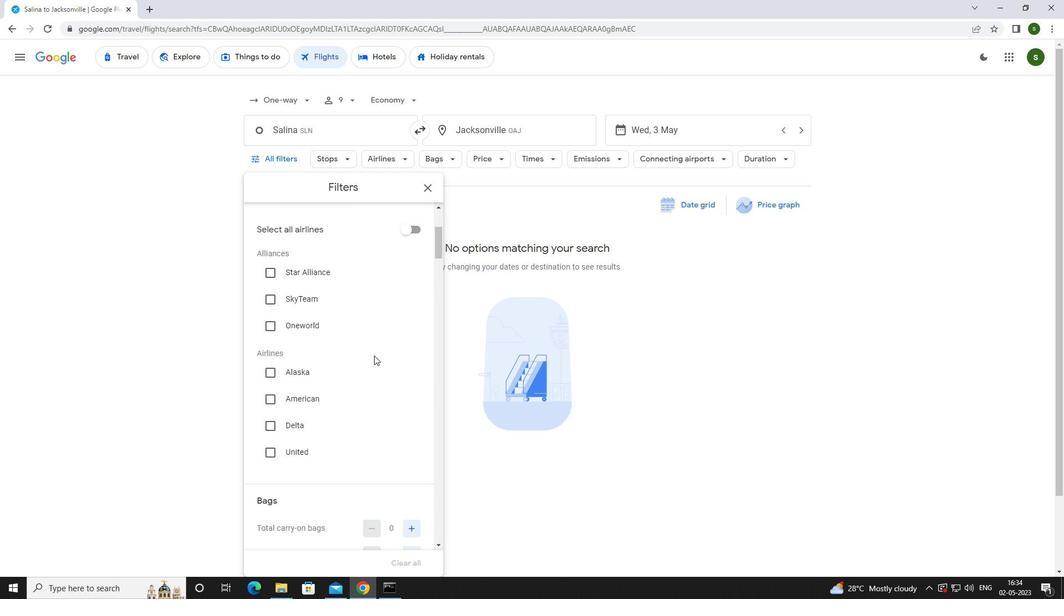 
Action: Mouse scrolled (374, 354) with delta (0, 0)
Screenshot: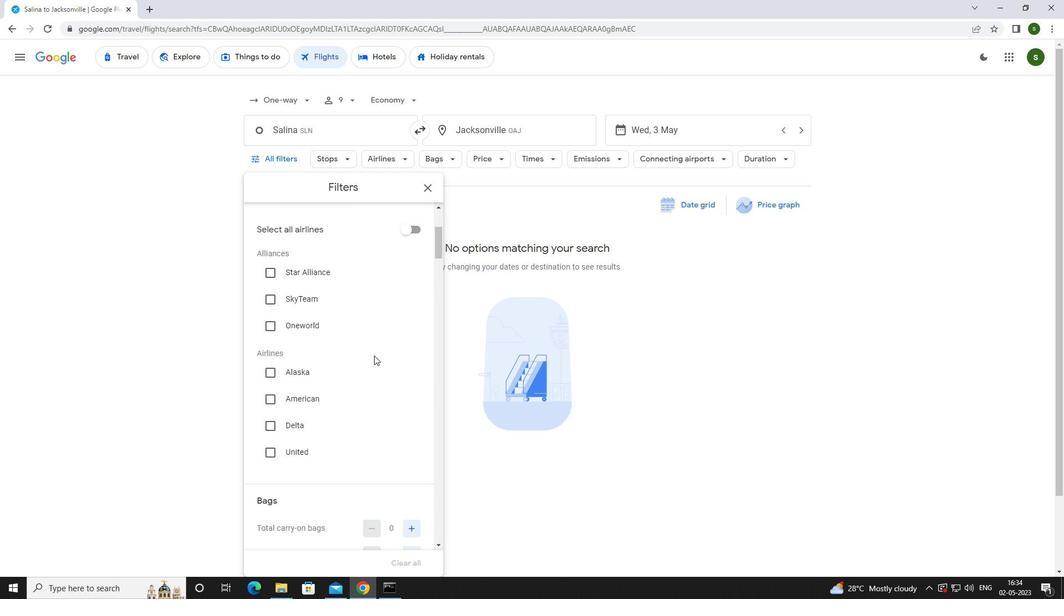 
Action: Mouse scrolled (374, 354) with delta (0, 0)
Screenshot: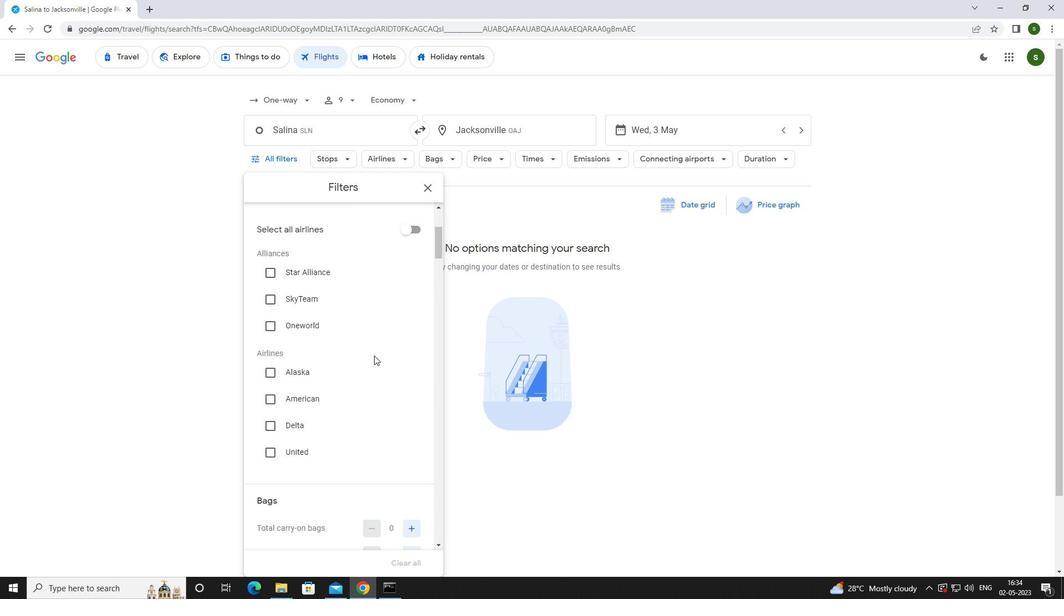 
Action: Mouse scrolled (374, 354) with delta (0, 0)
Screenshot: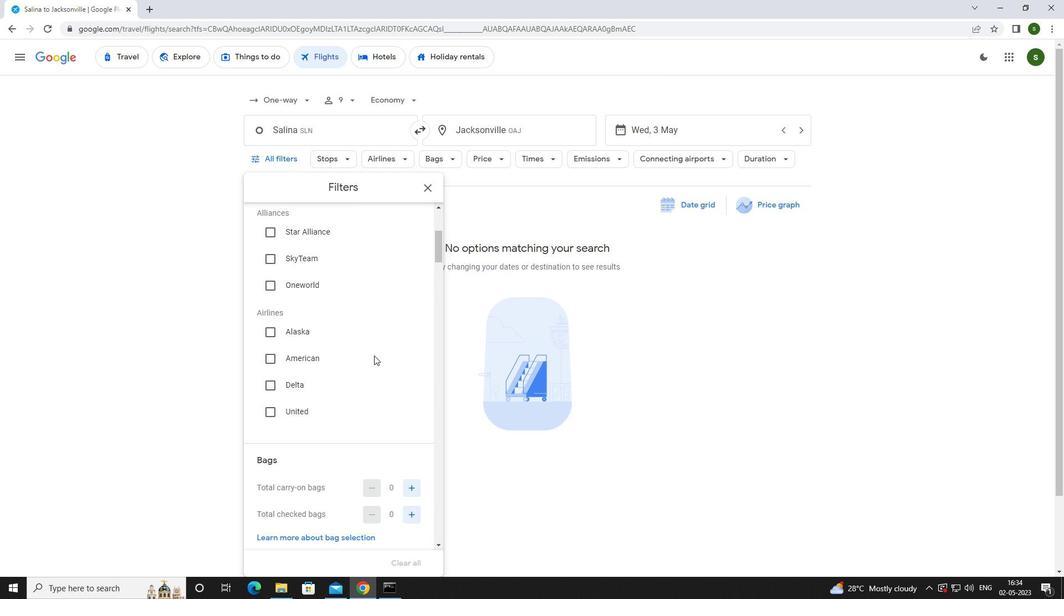 
Action: Mouse scrolled (374, 354) with delta (0, 0)
Screenshot: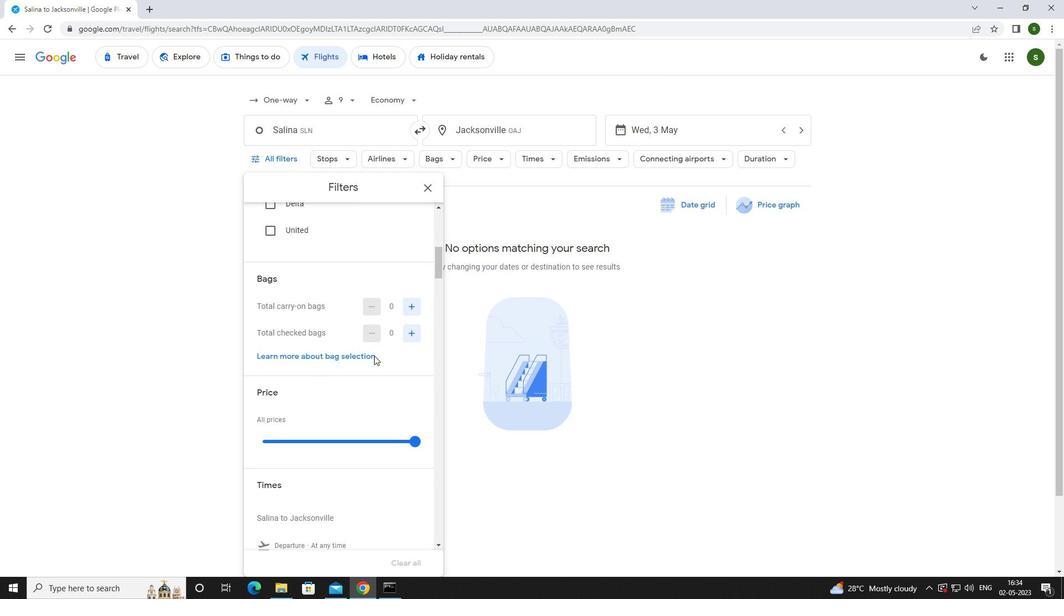 
Action: Mouse moved to (415, 383)
Screenshot: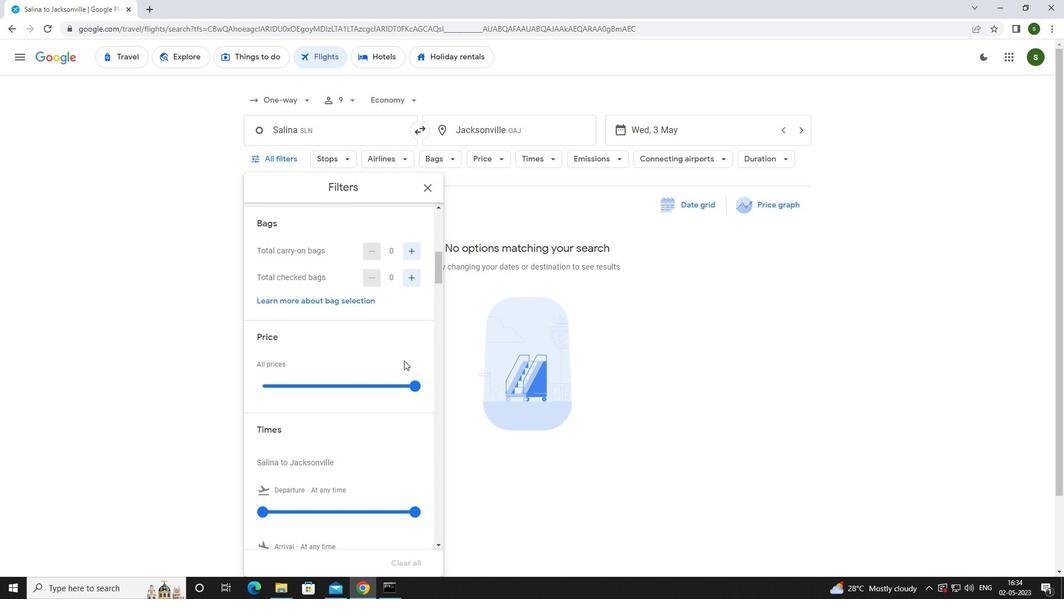 
Action: Mouse pressed left at (415, 383)
Screenshot: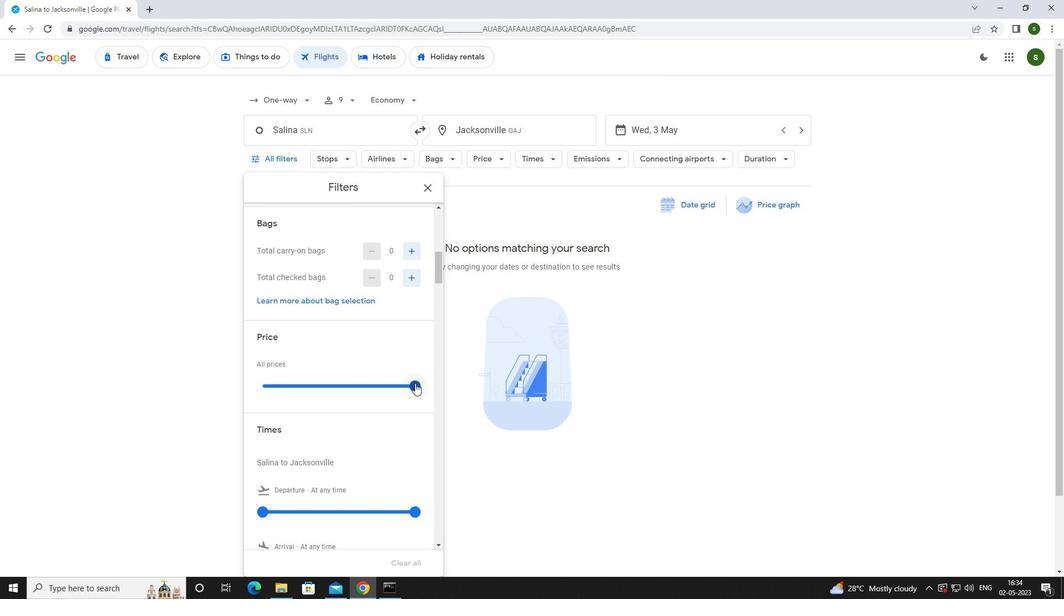
Action: Mouse scrolled (415, 382) with delta (0, 0)
Screenshot: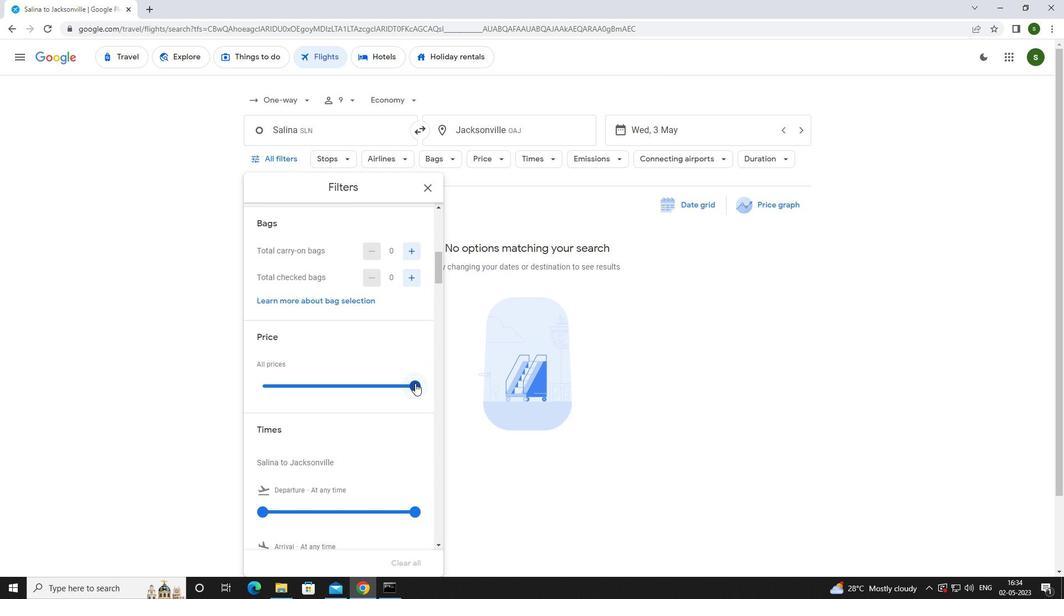 
Action: Mouse scrolled (415, 382) with delta (0, 0)
Screenshot: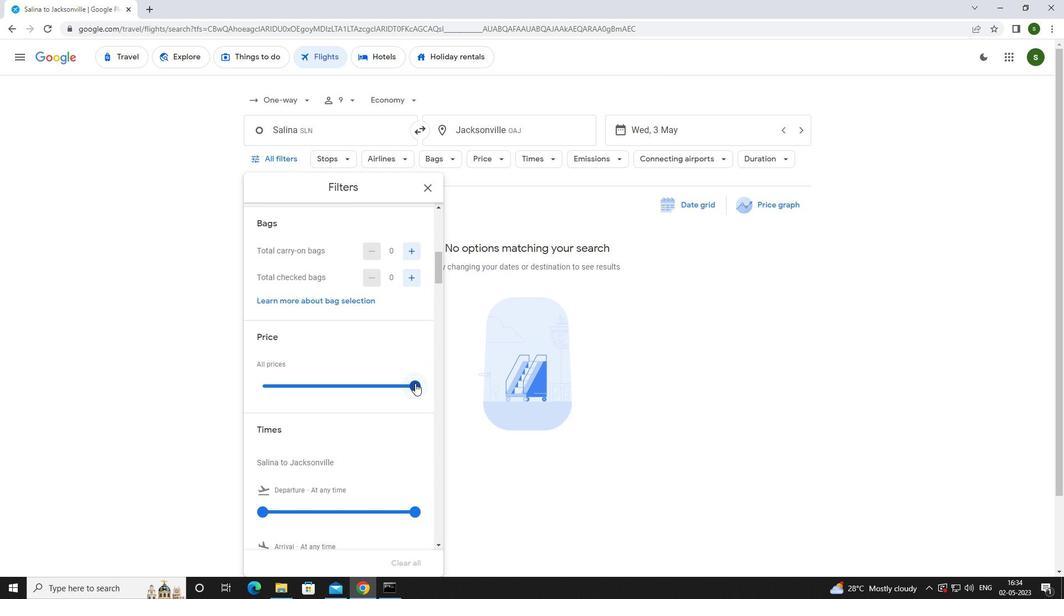 
Action: Mouse moved to (264, 402)
Screenshot: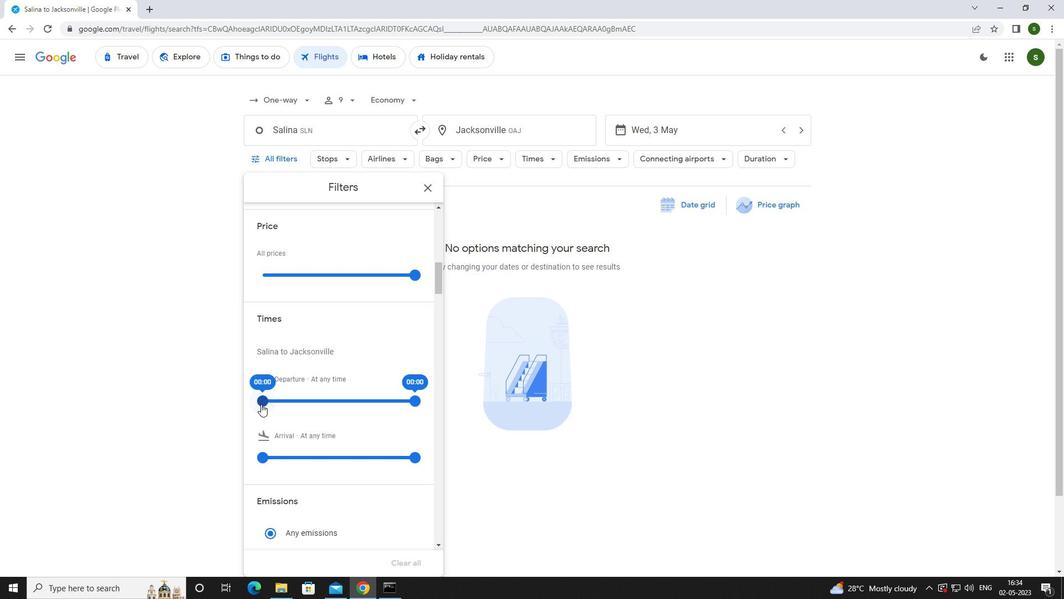 
Action: Mouse pressed left at (264, 402)
Screenshot: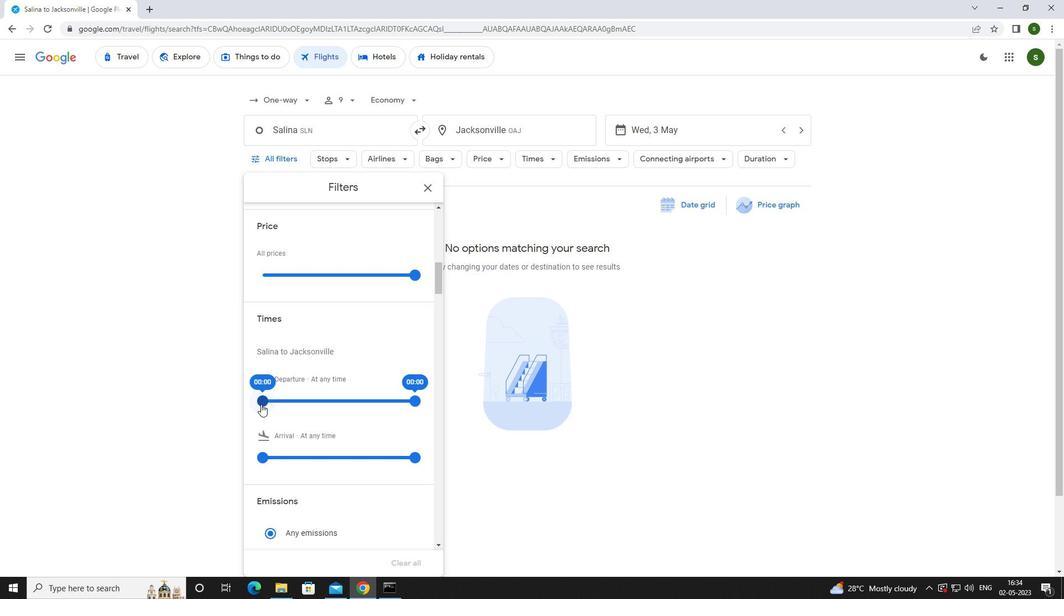 
Action: Mouse moved to (630, 461)
Screenshot: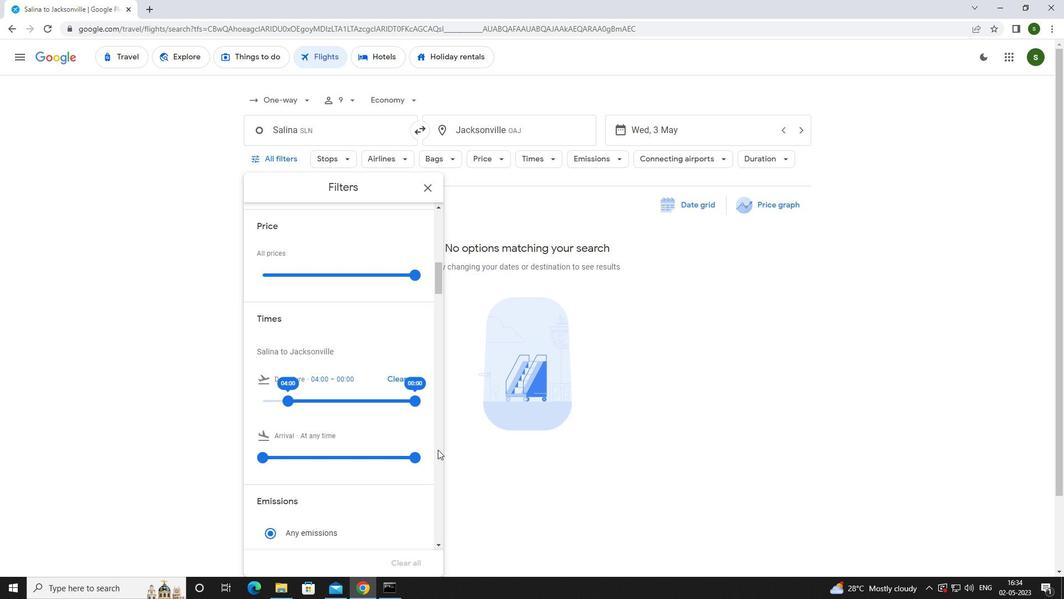 
Action: Mouse pressed left at (630, 461)
Screenshot: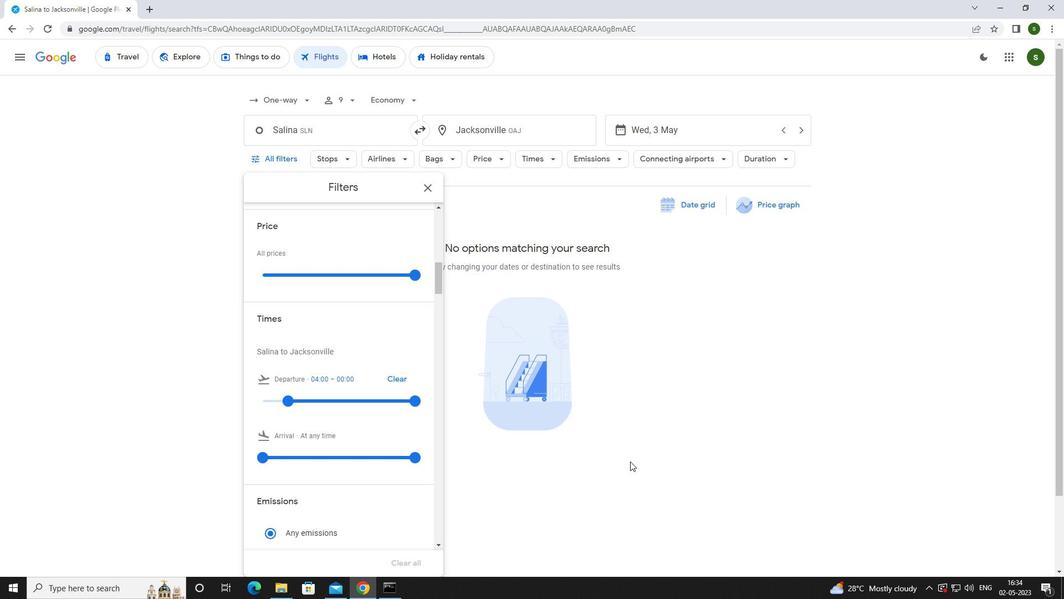
Action: Mouse moved to (632, 456)
Screenshot: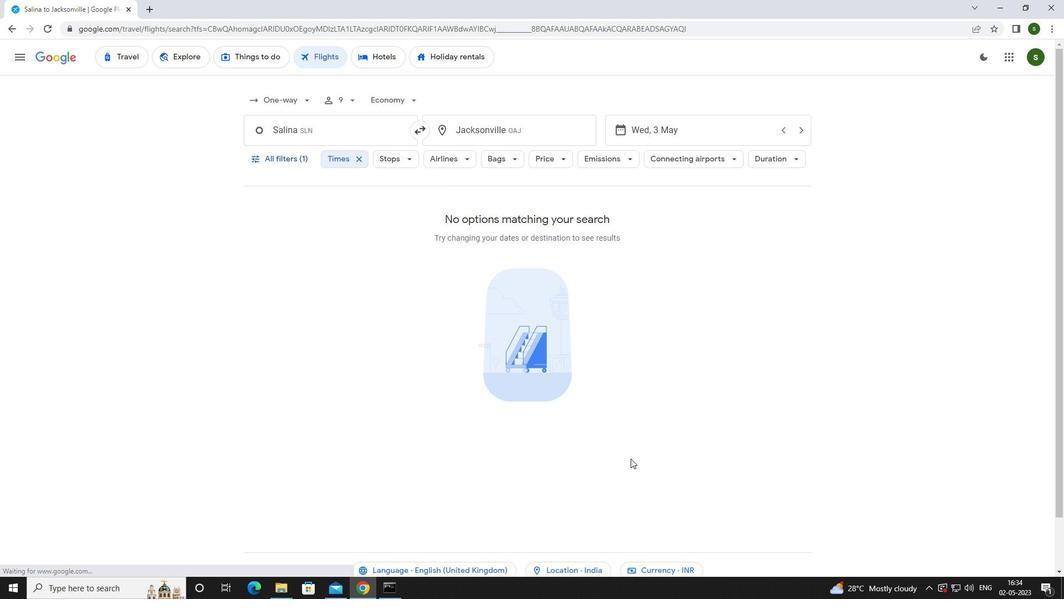 
